 Task: Look for space in Bilicenii Vechi, Moldova from 5th June, 2023 to 16th June, 2023 for 2 adults in price range Rs.7000 to Rs.15000. Place can be entire place with 1  bedroom having 1 bed and 1 bathroom. Property type can be house, flat, guest house, hotel. Booking option can be shelf check-in. Required host language is English.
Action: Mouse moved to (414, 59)
Screenshot: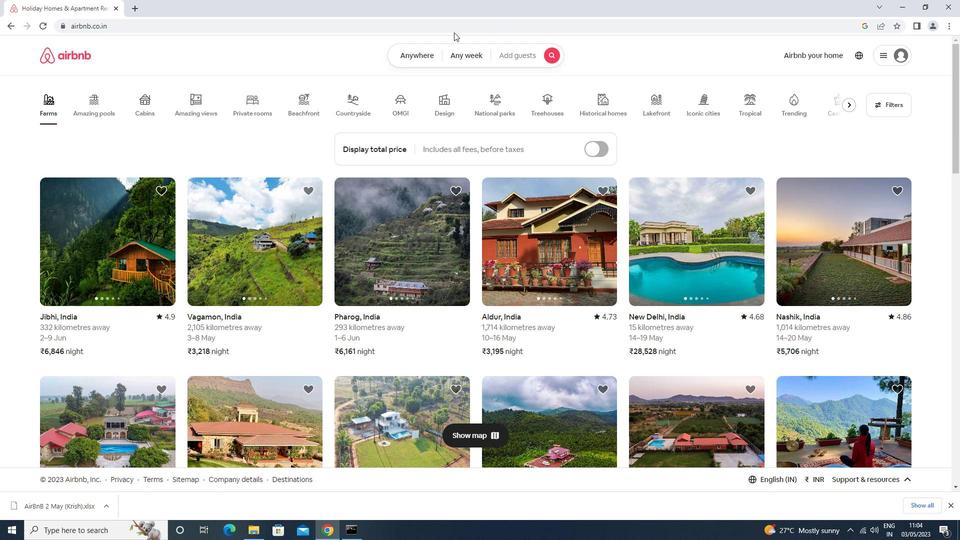 
Action: Mouse pressed left at (414, 59)
Screenshot: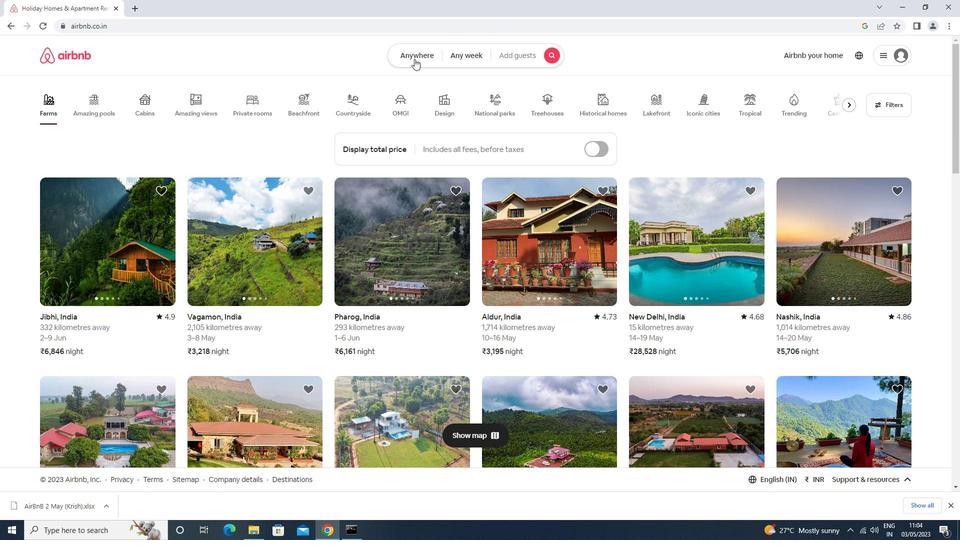 
Action: Mouse moved to (350, 101)
Screenshot: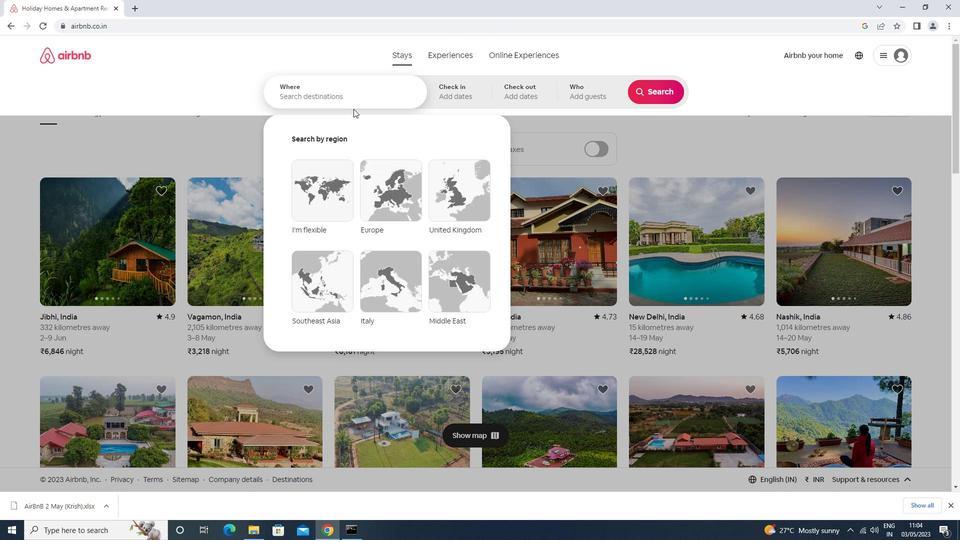 
Action: Mouse pressed left at (350, 101)
Screenshot: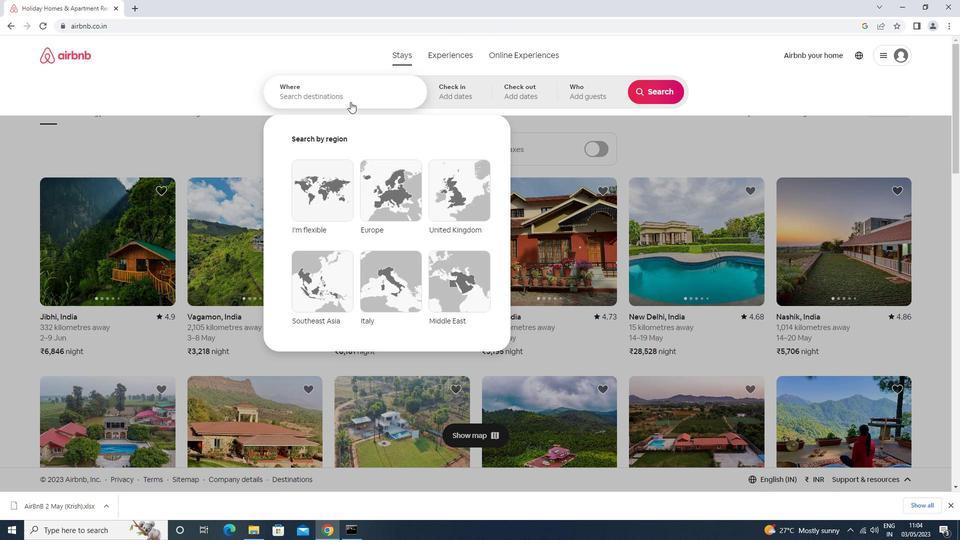 
Action: Key pressed b<Key.caps_lock>ilicenii<Key.space>vec<Key.down><Key.enter>
Screenshot: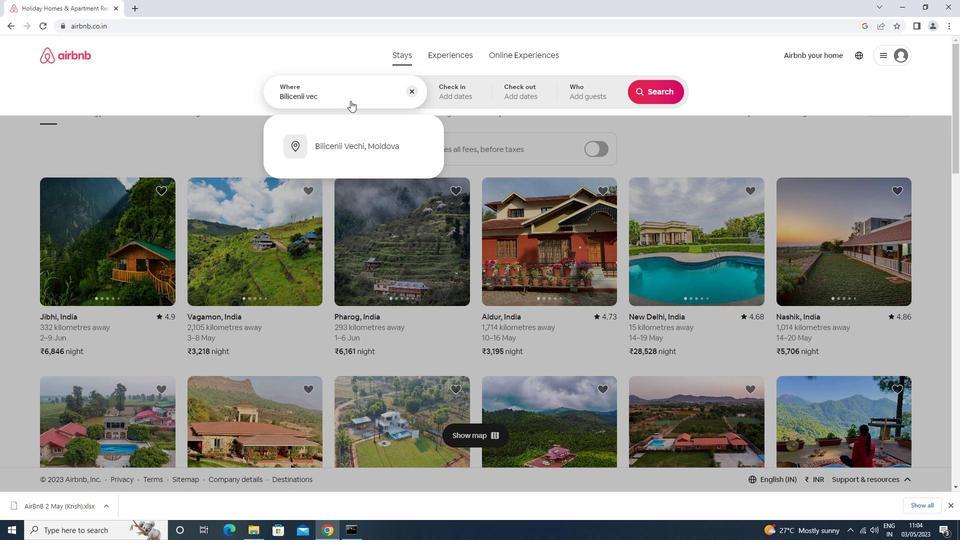 
Action: Mouse moved to (530, 235)
Screenshot: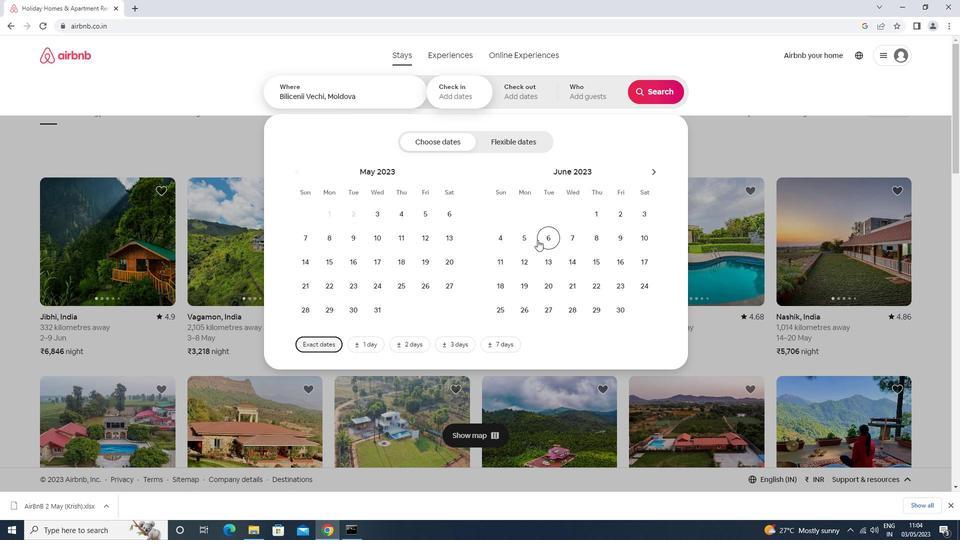 
Action: Mouse pressed left at (530, 235)
Screenshot: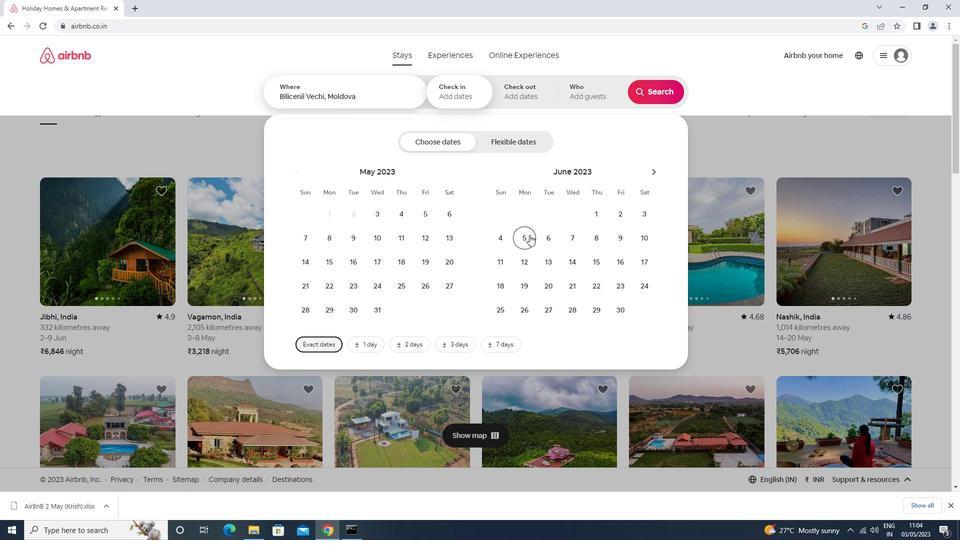 
Action: Mouse moved to (614, 261)
Screenshot: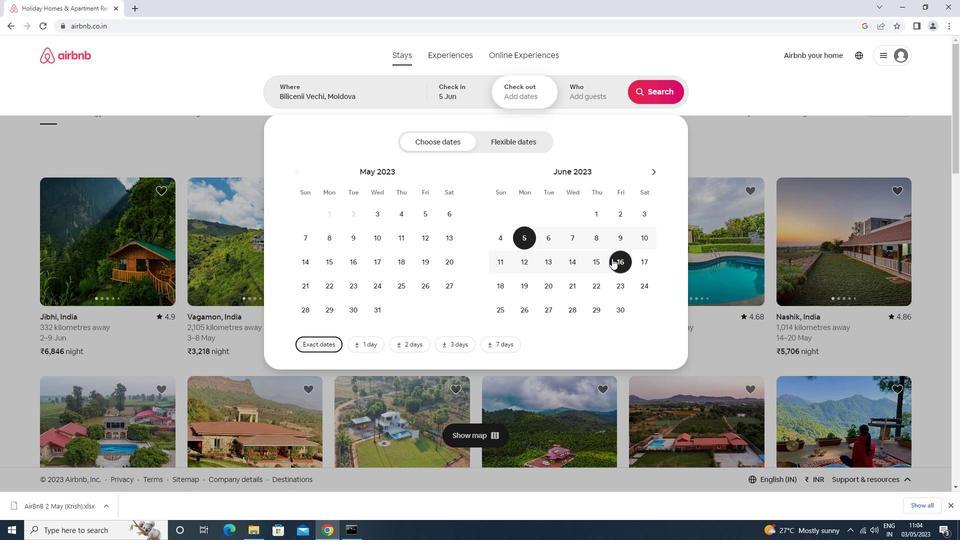 
Action: Mouse pressed left at (614, 261)
Screenshot: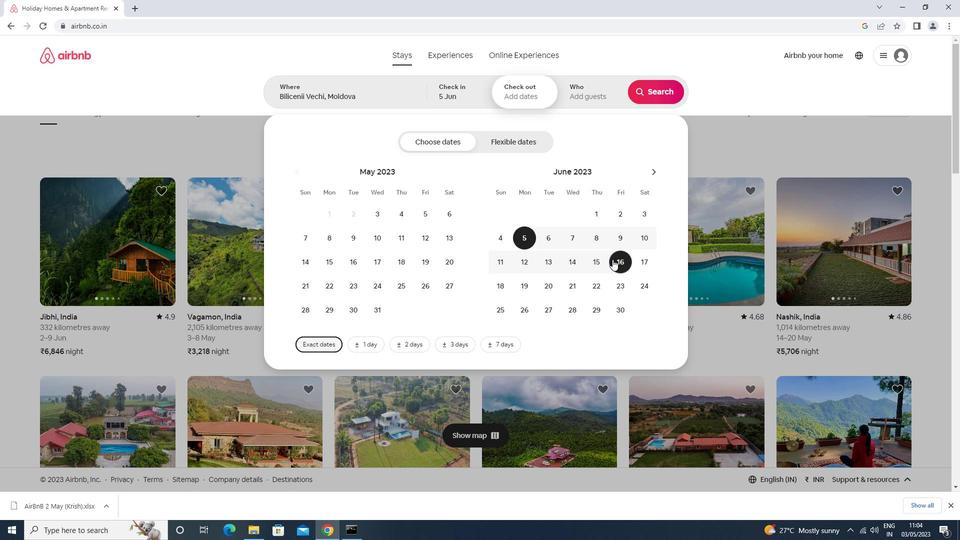 
Action: Mouse moved to (581, 100)
Screenshot: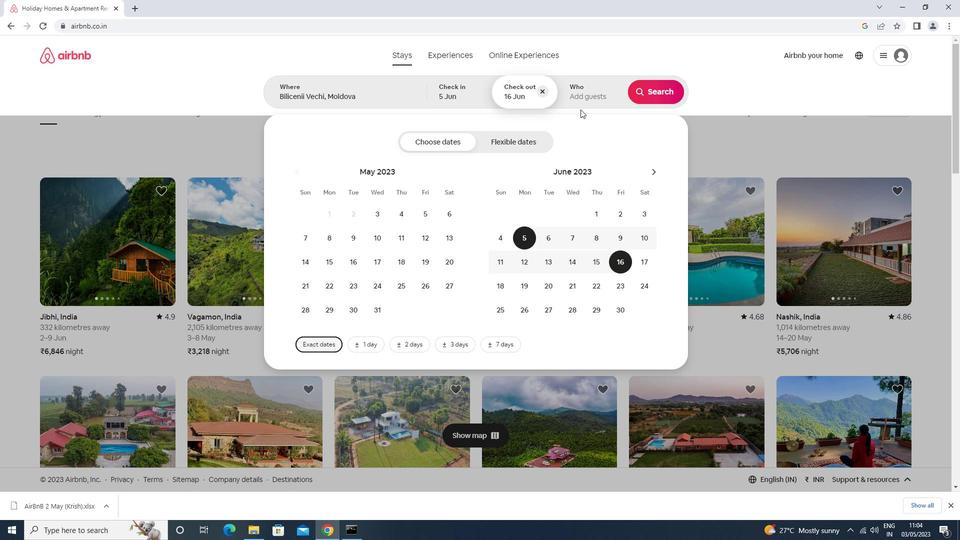 
Action: Mouse pressed left at (581, 100)
Screenshot: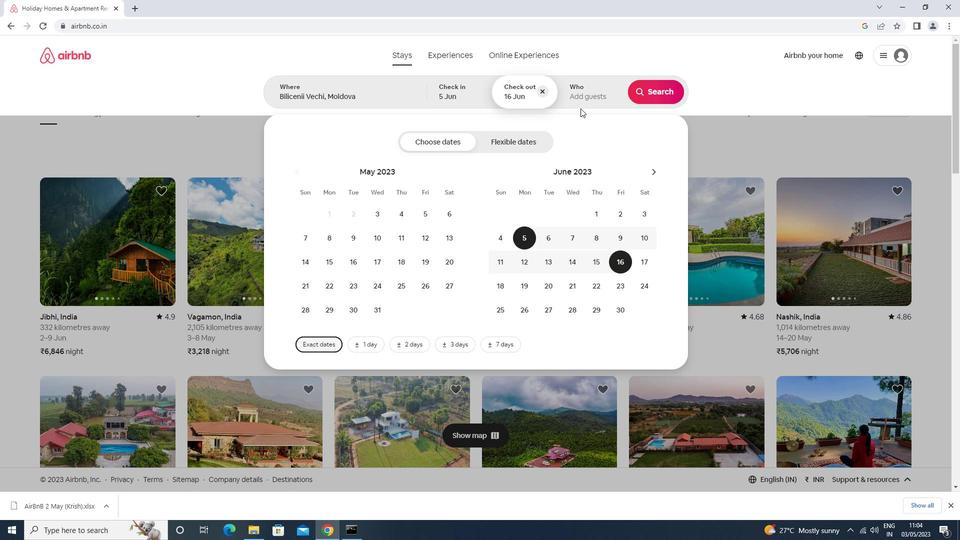 
Action: Mouse moved to (663, 148)
Screenshot: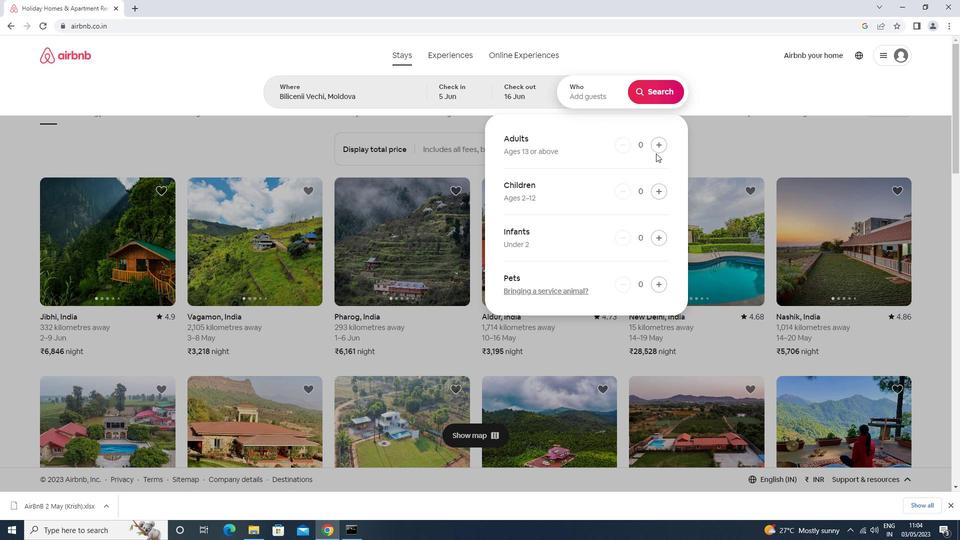 
Action: Mouse pressed left at (663, 148)
Screenshot: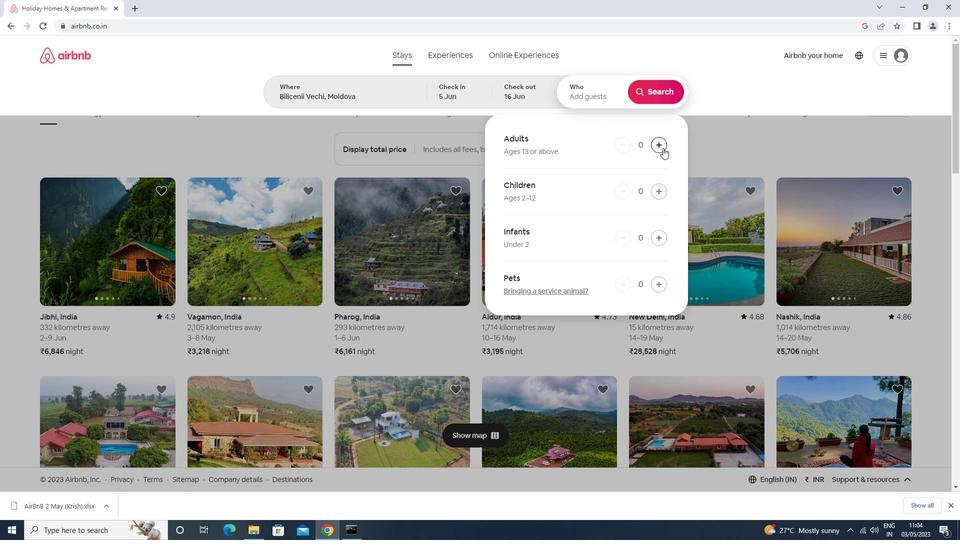 
Action: Mouse pressed left at (663, 148)
Screenshot: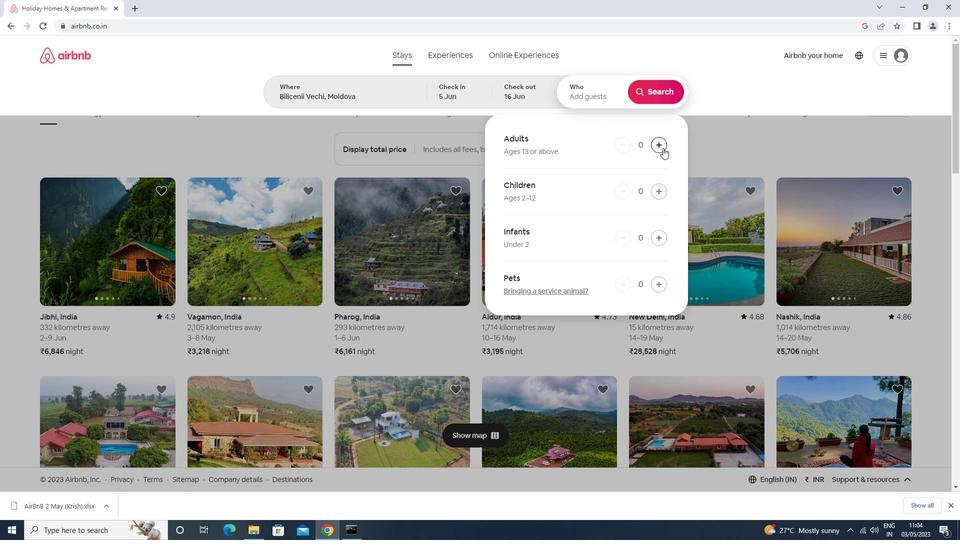 
Action: Mouse moved to (654, 93)
Screenshot: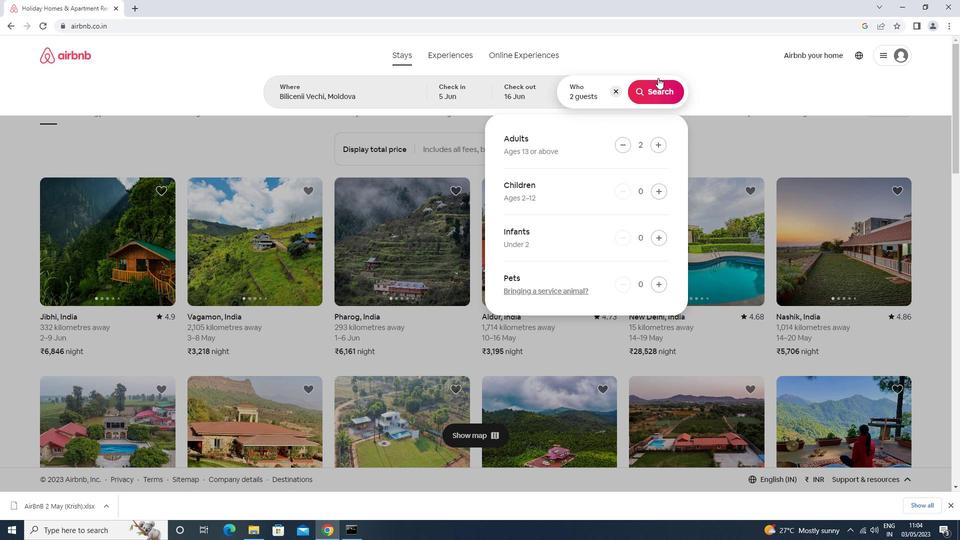 
Action: Mouse pressed left at (654, 93)
Screenshot: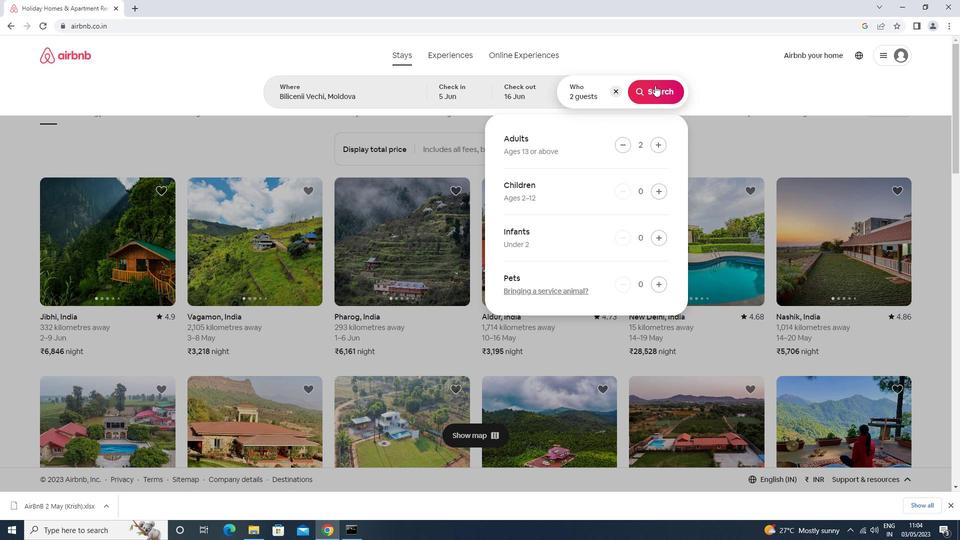 
Action: Mouse moved to (916, 96)
Screenshot: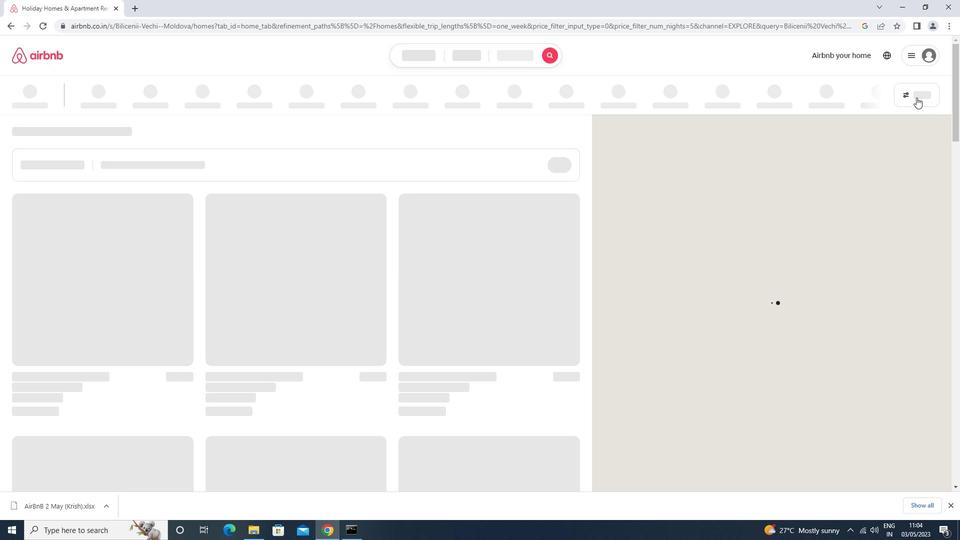 
Action: Mouse pressed left at (916, 96)
Screenshot: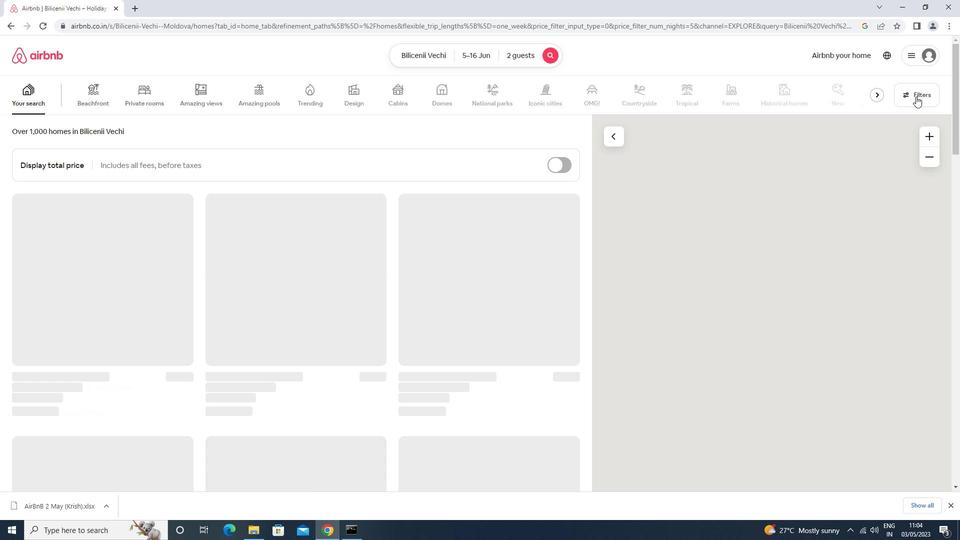 
Action: Mouse moved to (400, 221)
Screenshot: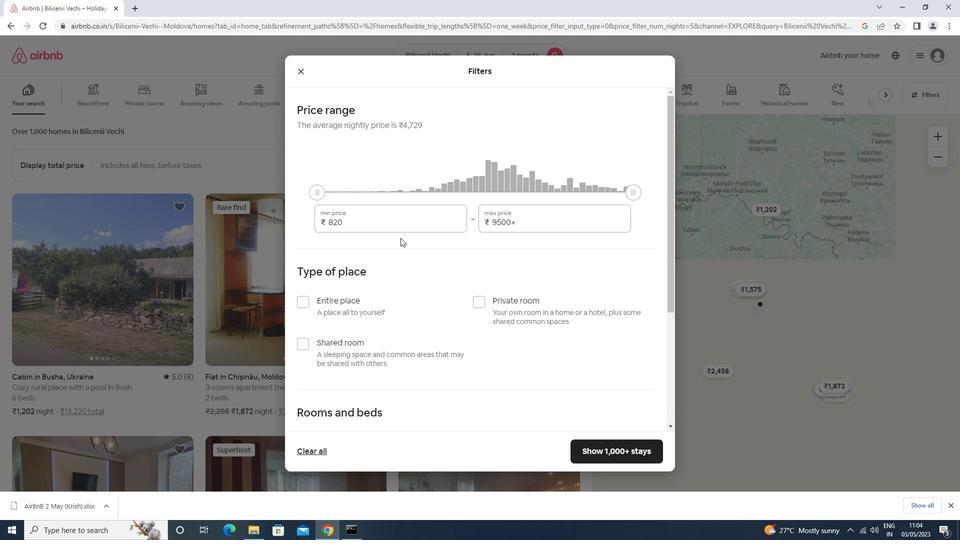 
Action: Mouse pressed left at (400, 221)
Screenshot: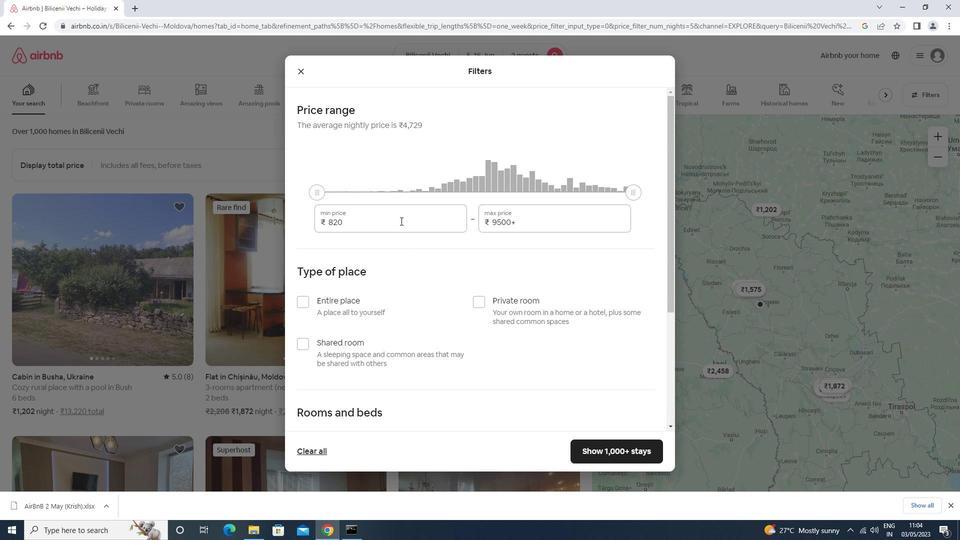 
Action: Key pressed <Key.backspace><Key.backspace><Key.backspace><Key.backspace><Key.backspace><Key.backspace><Key.backspace><Key.backspace>7000<Key.tab>15000
Screenshot: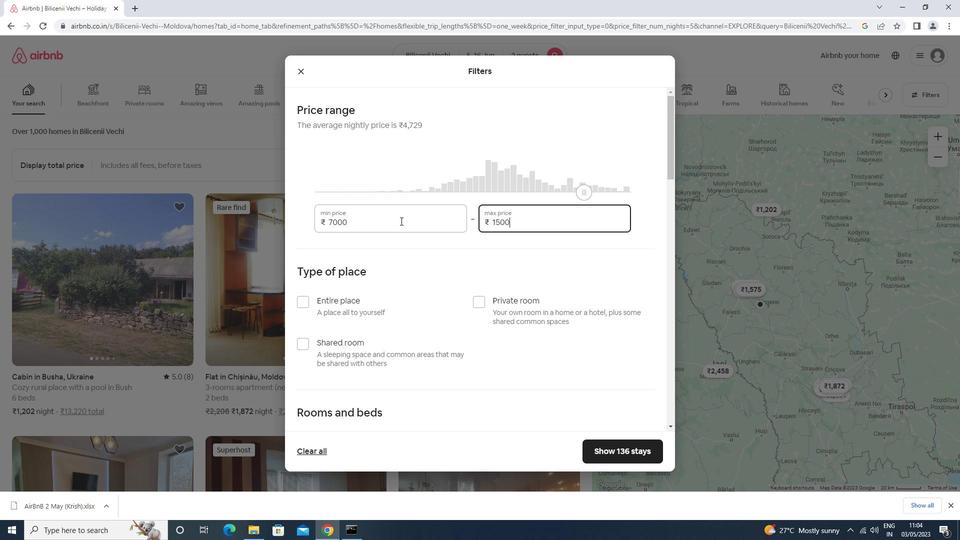 
Action: Mouse scrolled (400, 220) with delta (0, 0)
Screenshot: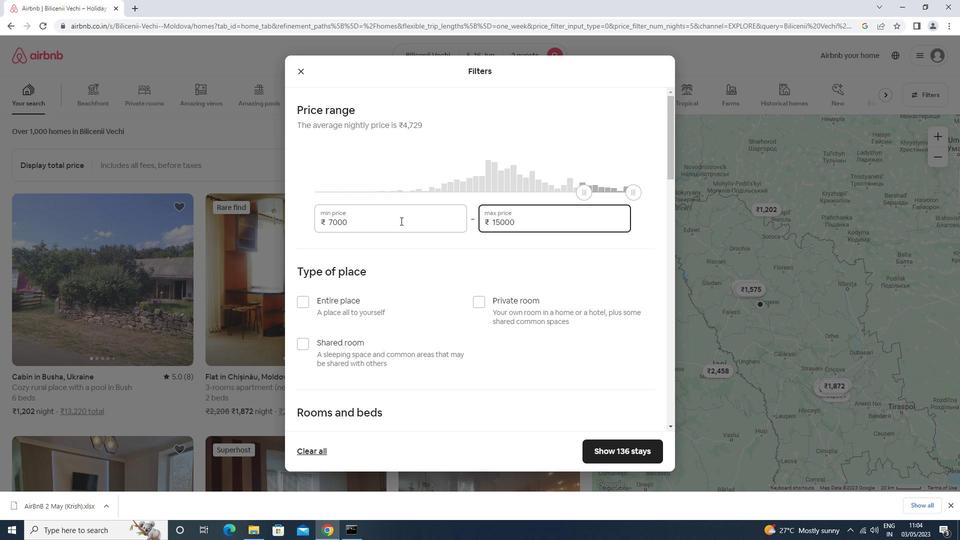 
Action: Mouse scrolled (400, 220) with delta (0, 0)
Screenshot: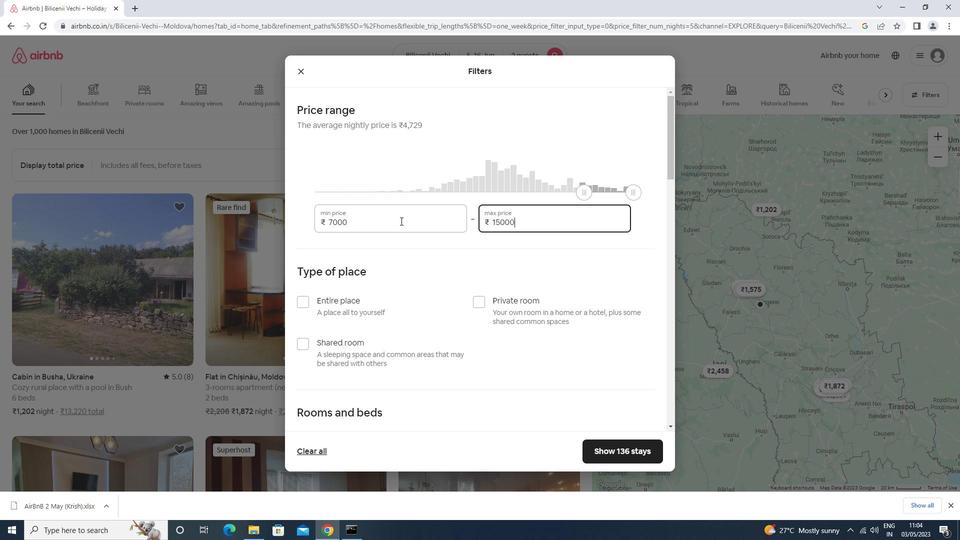 
Action: Mouse moved to (337, 195)
Screenshot: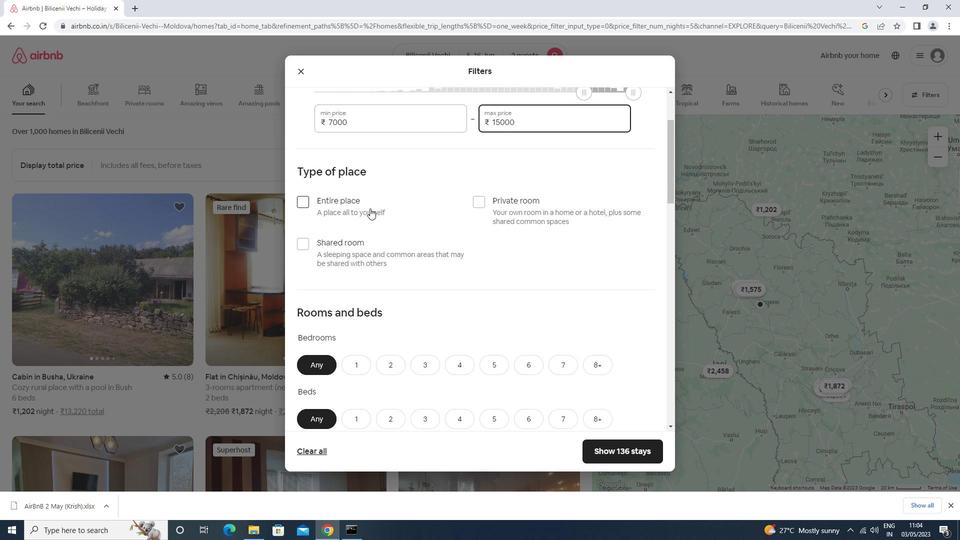 
Action: Mouse pressed left at (337, 195)
Screenshot: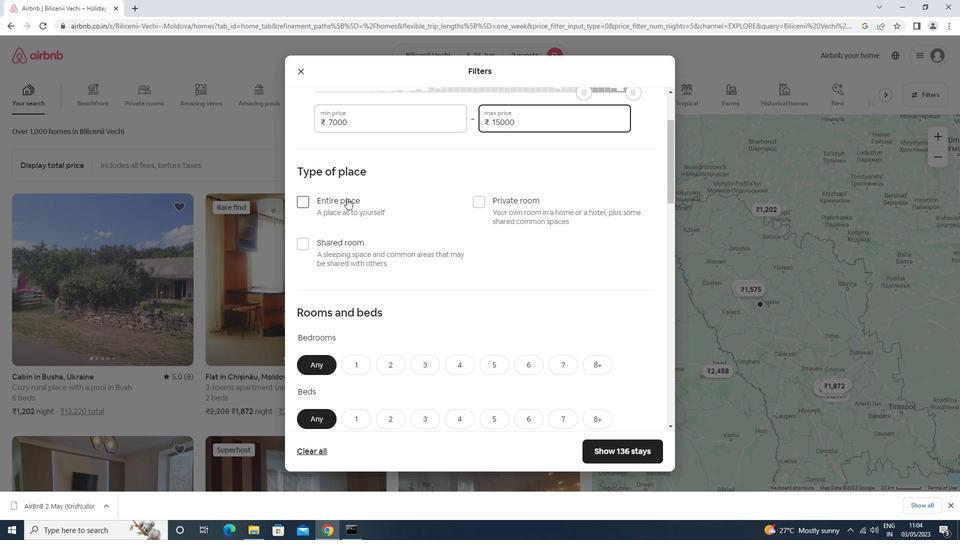 
Action: Mouse moved to (332, 204)
Screenshot: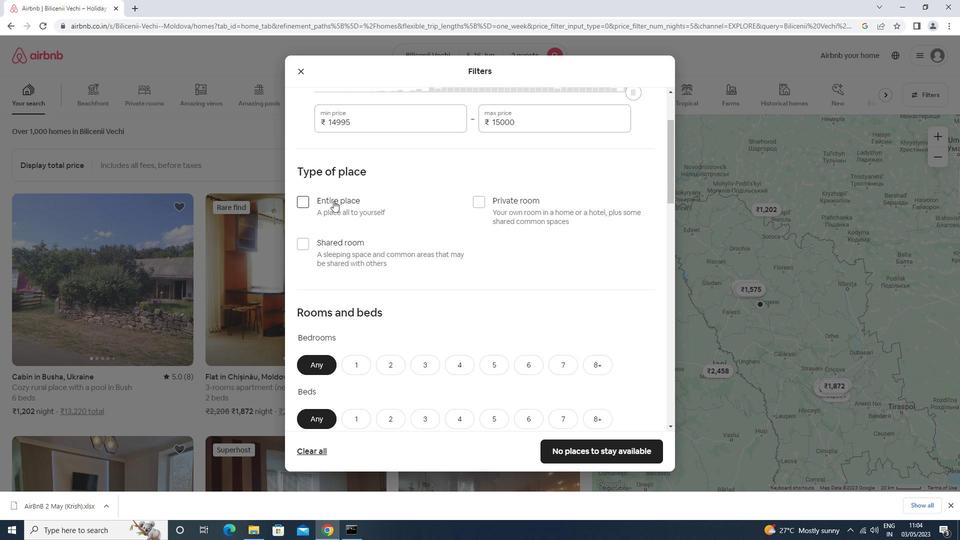 
Action: Mouse pressed left at (332, 204)
Screenshot: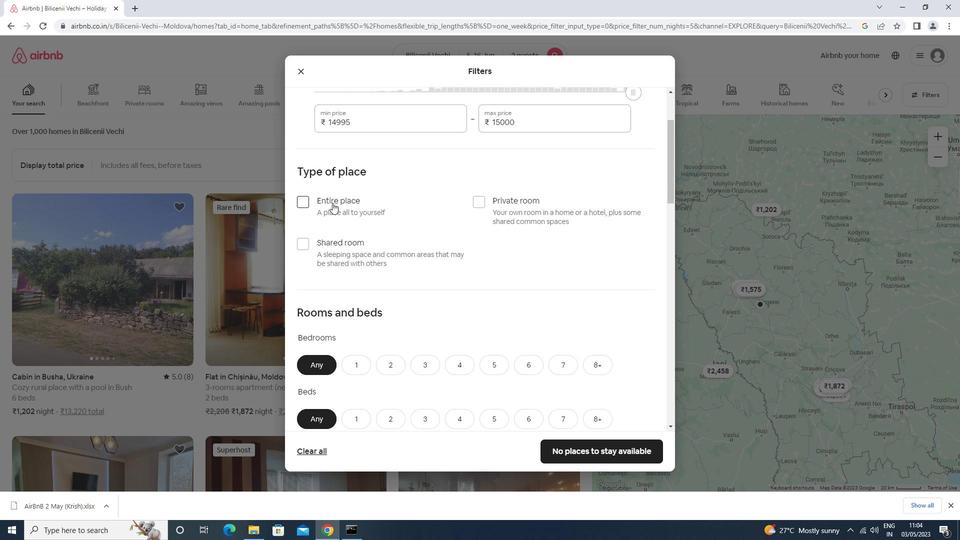 
Action: Mouse moved to (376, 198)
Screenshot: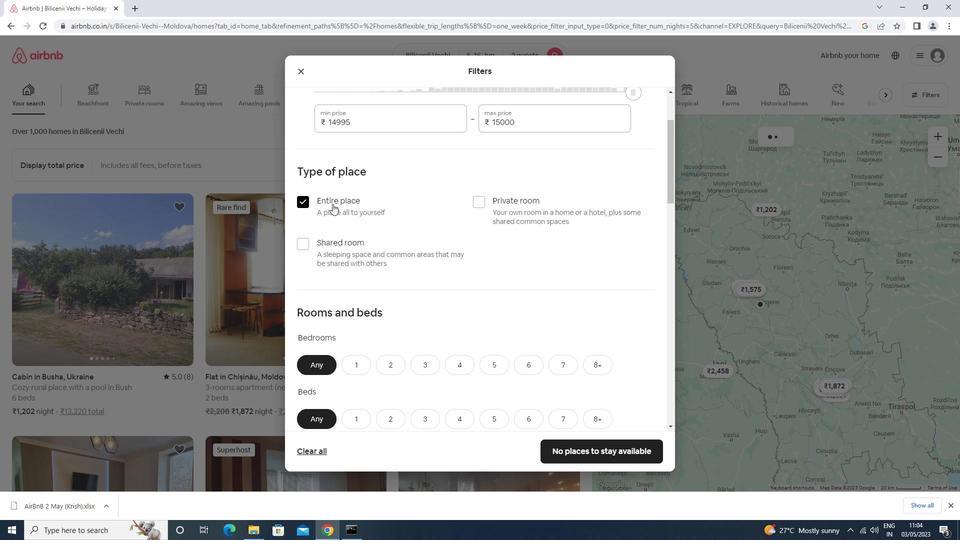
Action: Mouse scrolled (376, 198) with delta (0, 0)
Screenshot: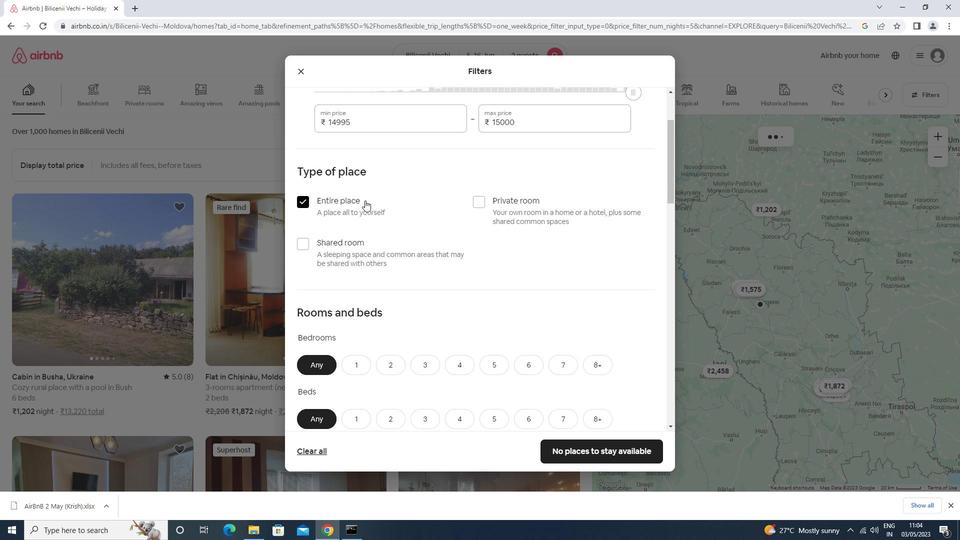 
Action: Mouse scrolled (376, 198) with delta (0, 0)
Screenshot: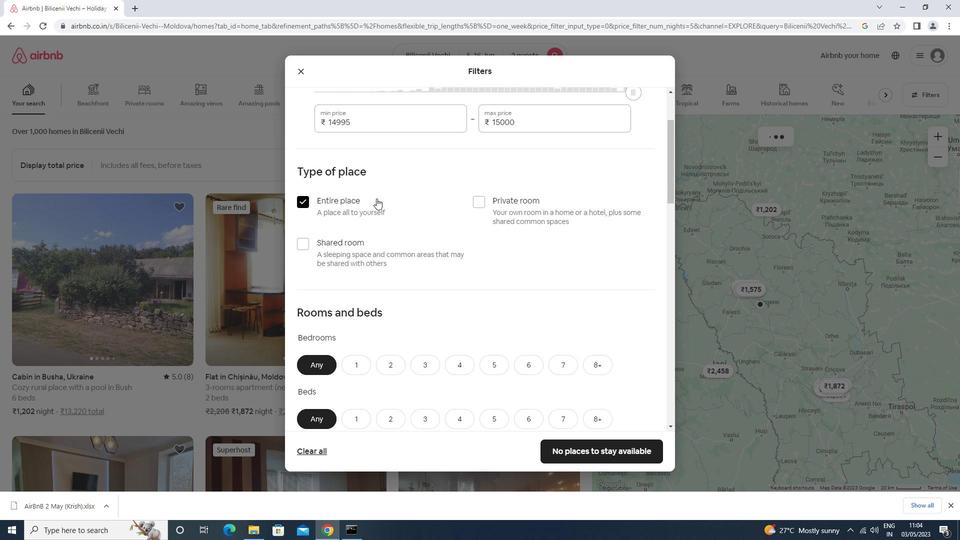 
Action: Mouse scrolled (376, 198) with delta (0, 0)
Screenshot: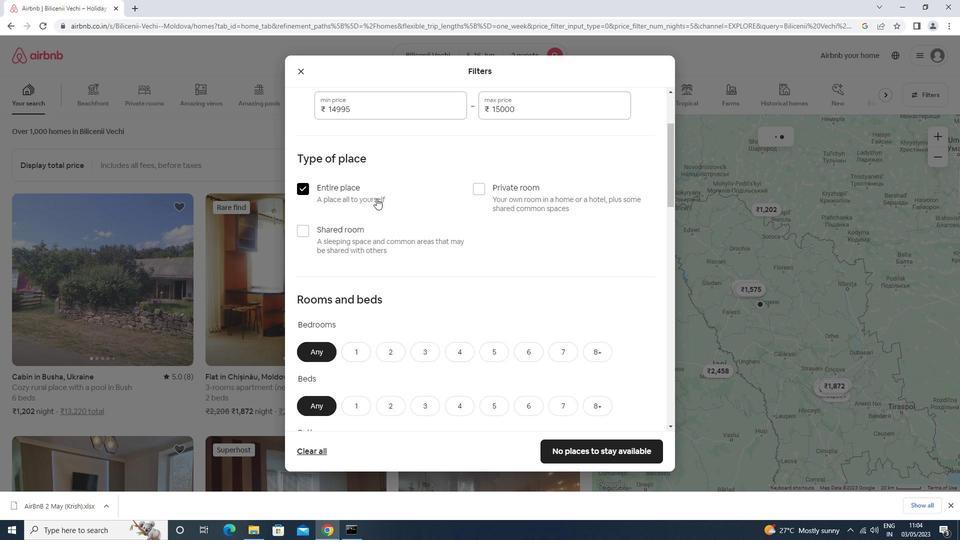 
Action: Mouse scrolled (376, 198) with delta (0, 0)
Screenshot: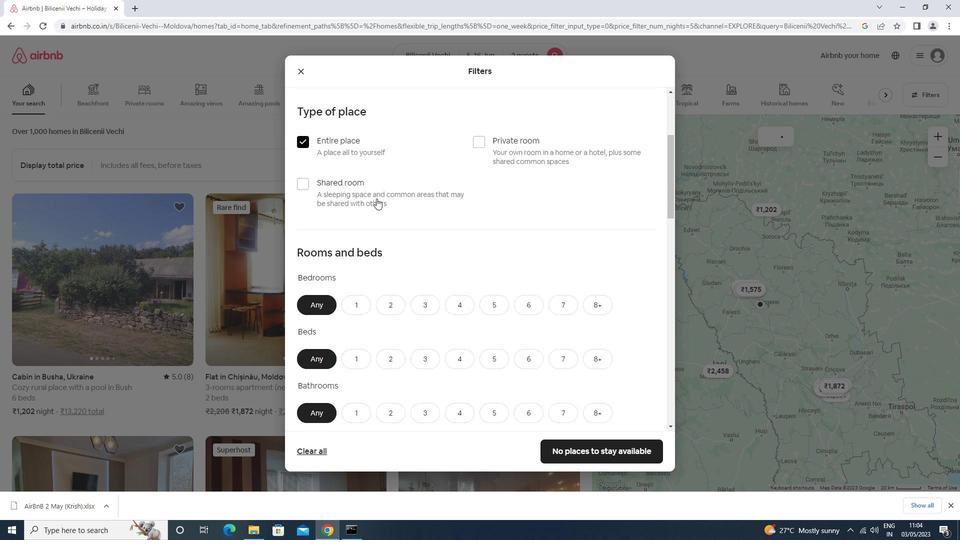 
Action: Mouse moved to (360, 170)
Screenshot: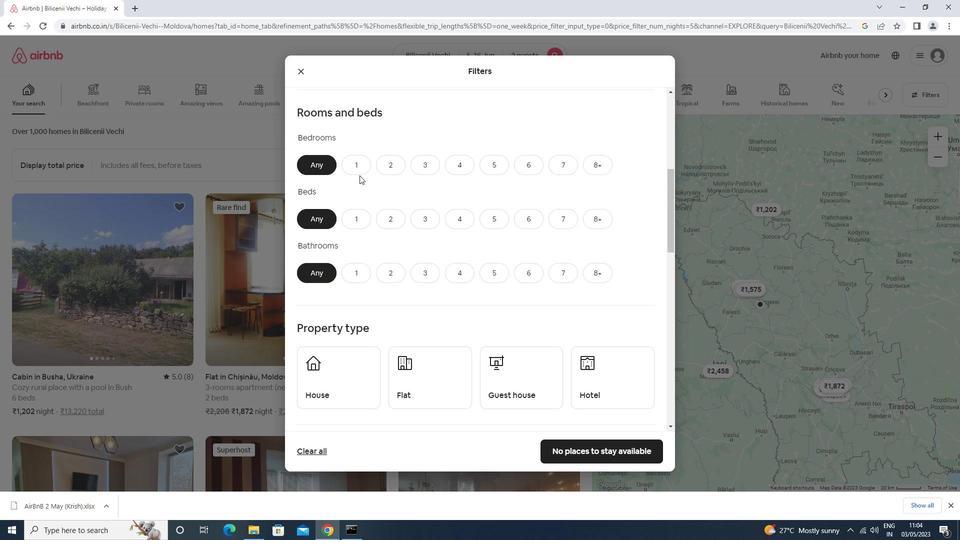 
Action: Mouse pressed left at (360, 170)
Screenshot: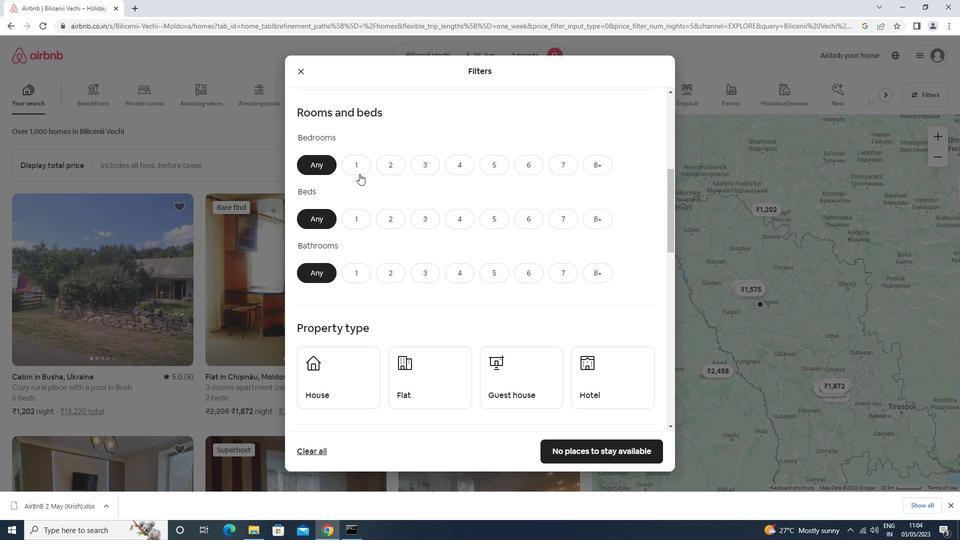 
Action: Mouse moved to (358, 215)
Screenshot: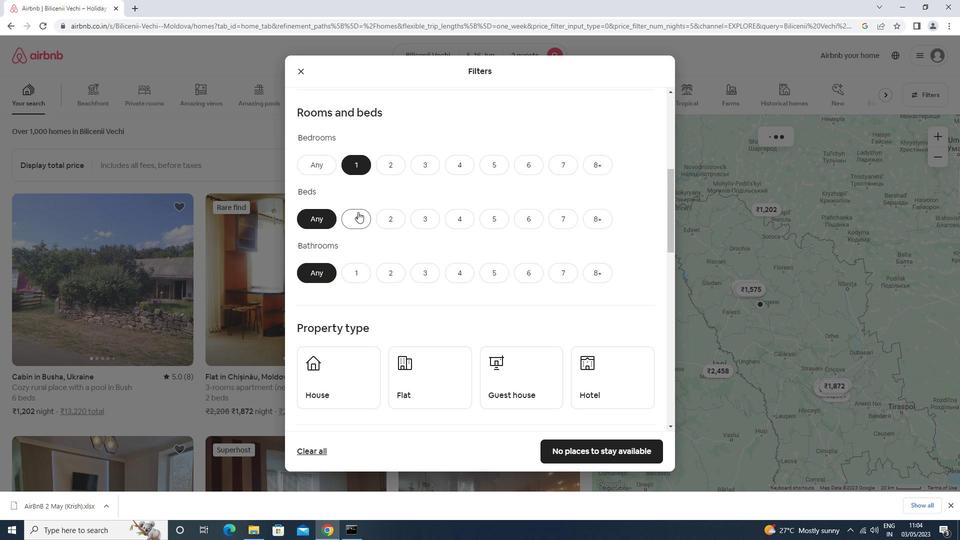 
Action: Mouse pressed left at (358, 214)
Screenshot: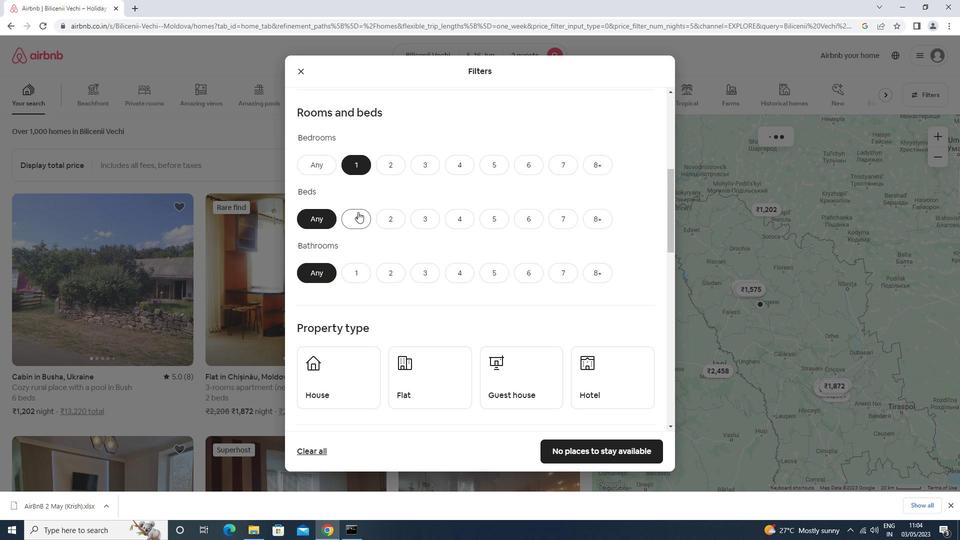
Action: Mouse moved to (359, 267)
Screenshot: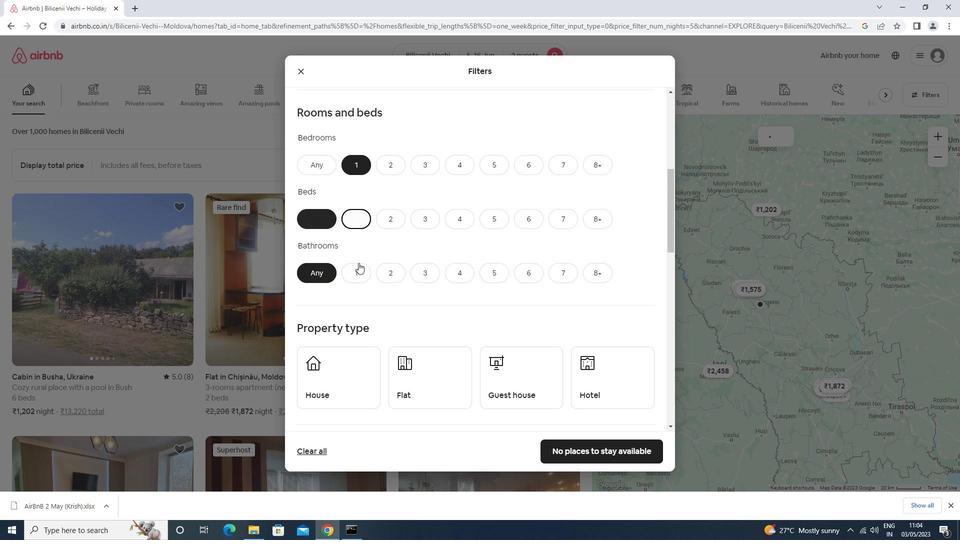 
Action: Mouse pressed left at (359, 267)
Screenshot: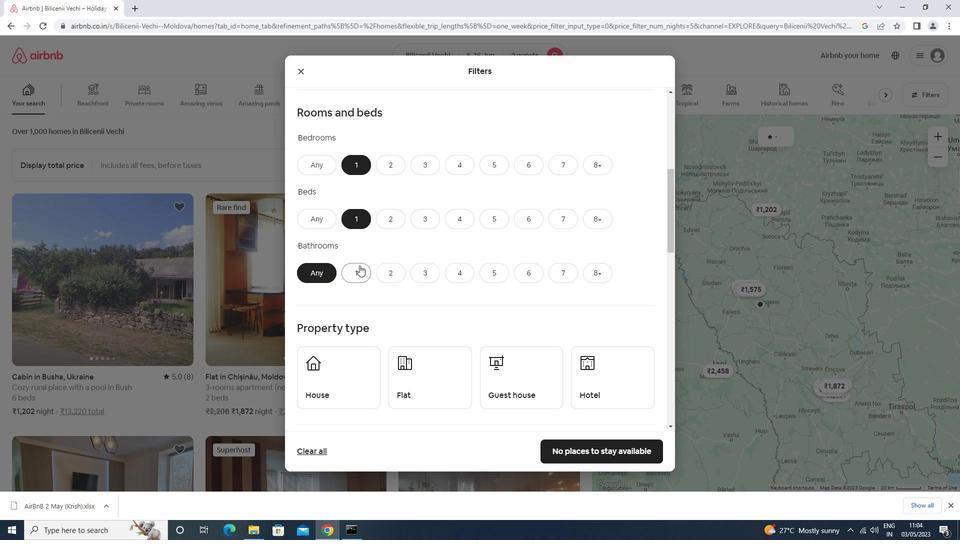 
Action: Mouse moved to (359, 266)
Screenshot: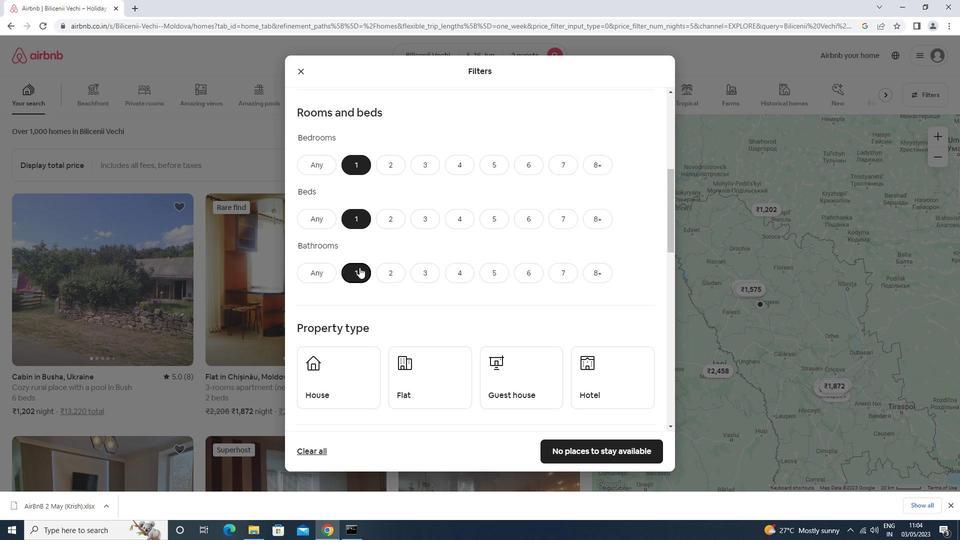 
Action: Mouse scrolled (359, 265) with delta (0, 0)
Screenshot: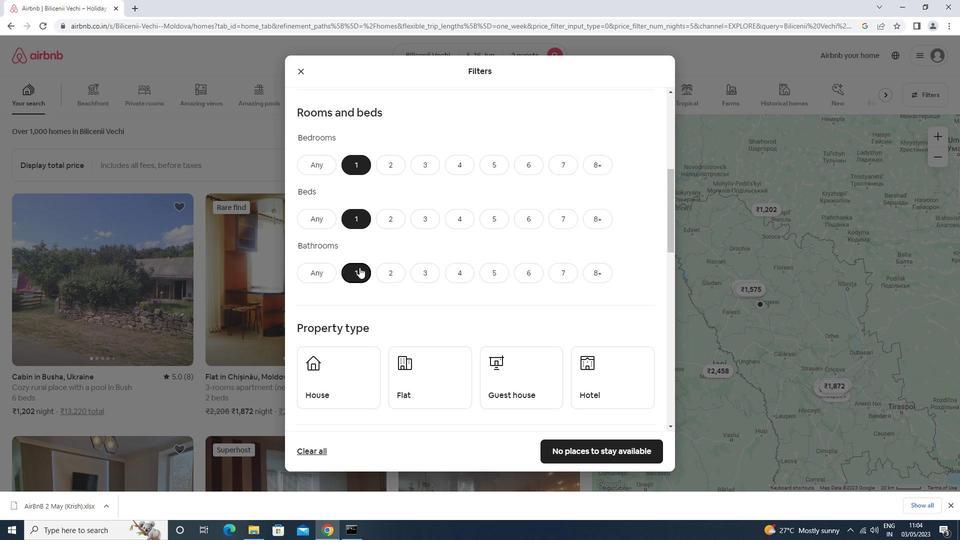 
Action: Mouse scrolled (359, 265) with delta (0, 0)
Screenshot: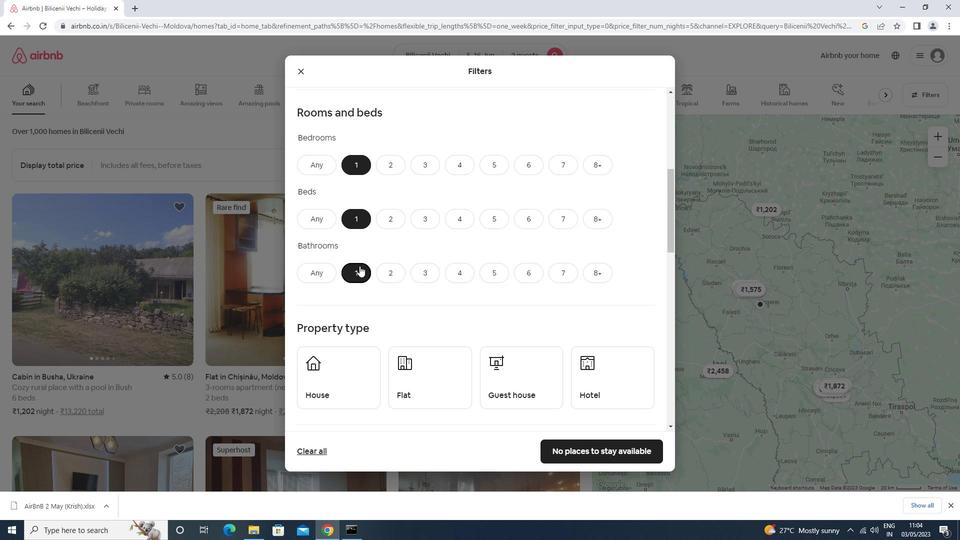 
Action: Mouse moved to (335, 265)
Screenshot: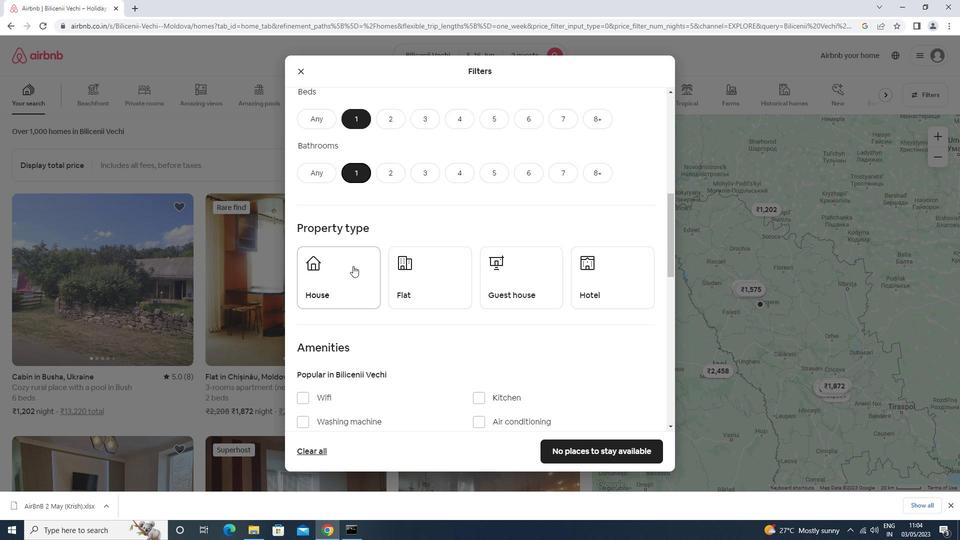 
Action: Mouse pressed left at (335, 265)
Screenshot: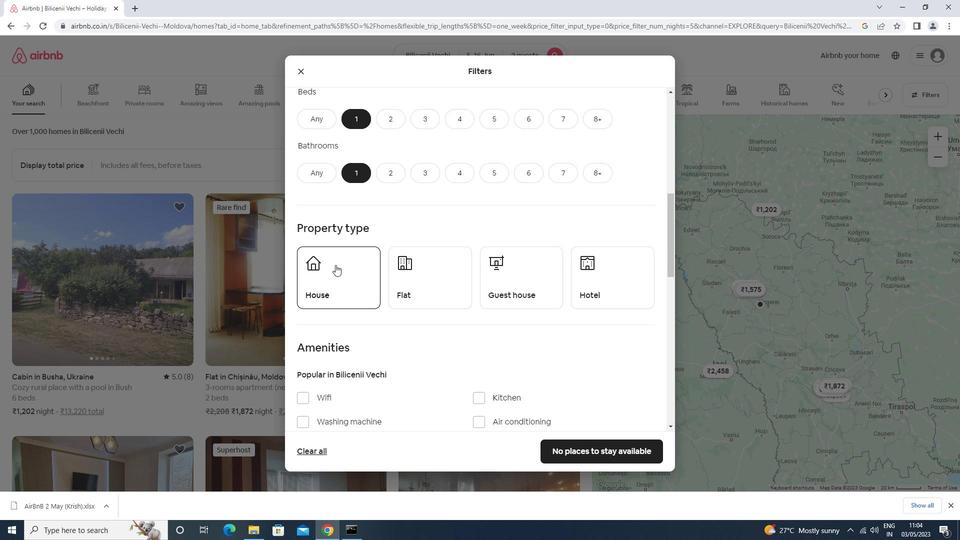 
Action: Mouse moved to (412, 281)
Screenshot: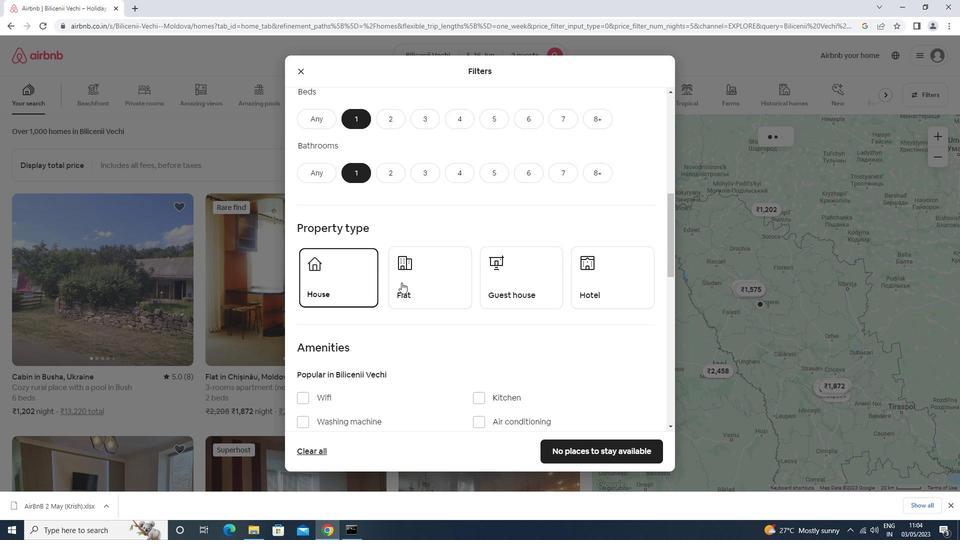 
Action: Mouse pressed left at (412, 281)
Screenshot: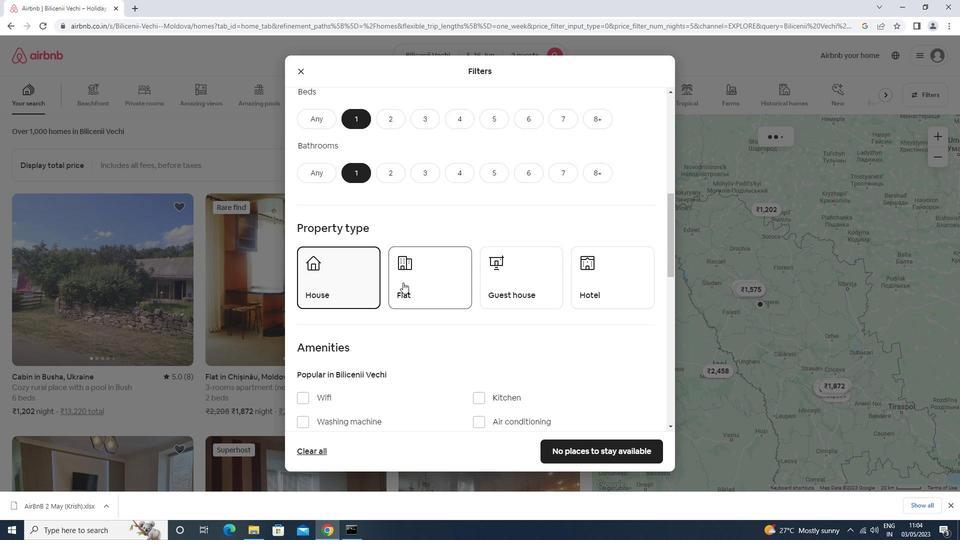 
Action: Mouse moved to (502, 299)
Screenshot: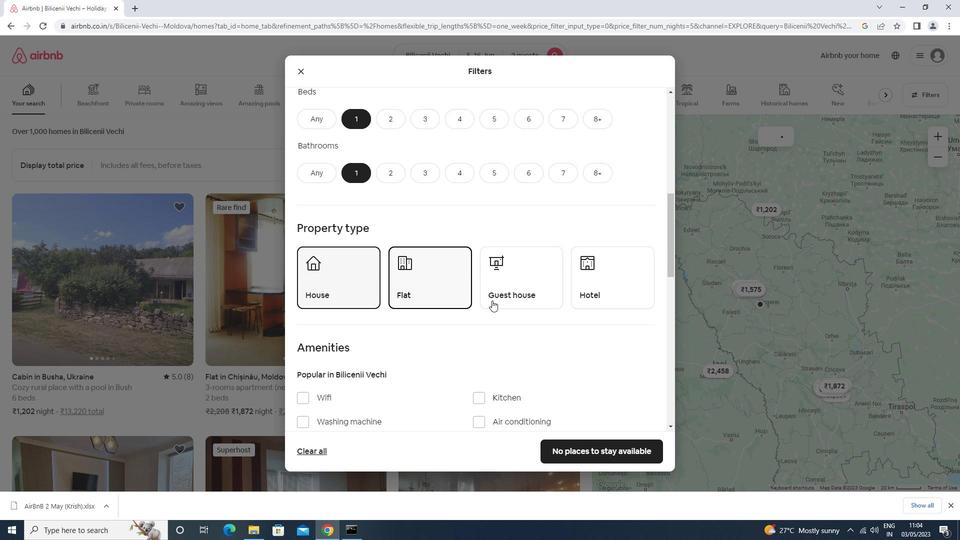 
Action: Mouse pressed left at (502, 299)
Screenshot: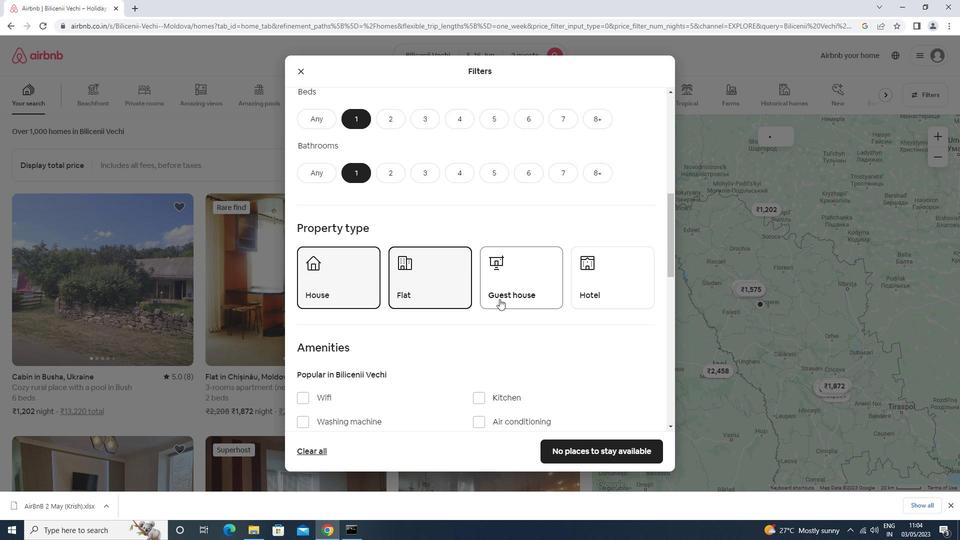 
Action: Mouse moved to (607, 285)
Screenshot: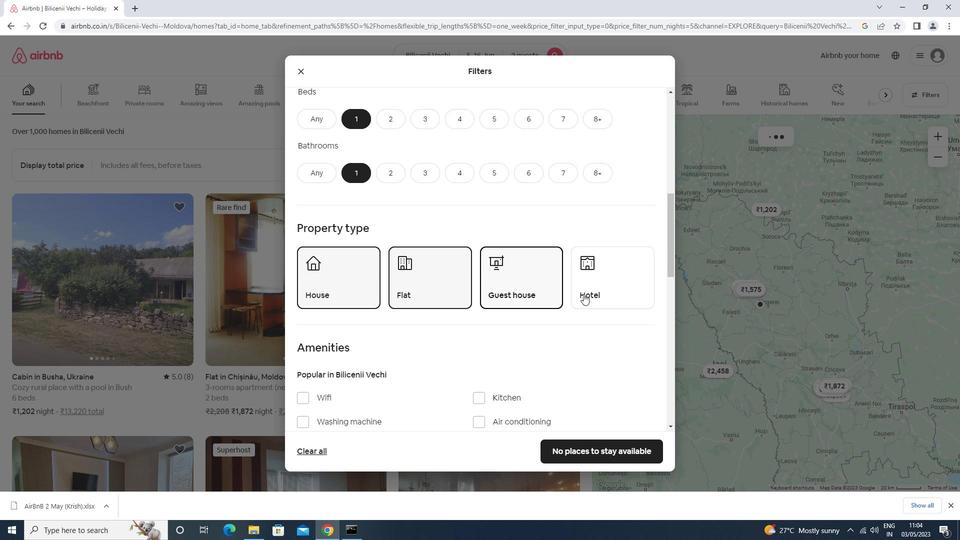 
Action: Mouse pressed left at (607, 285)
Screenshot: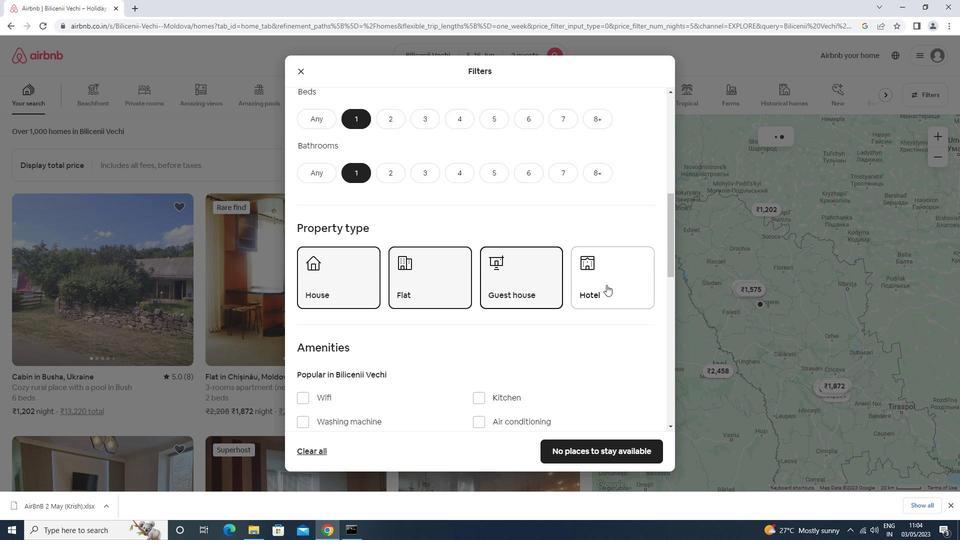 
Action: Mouse moved to (602, 282)
Screenshot: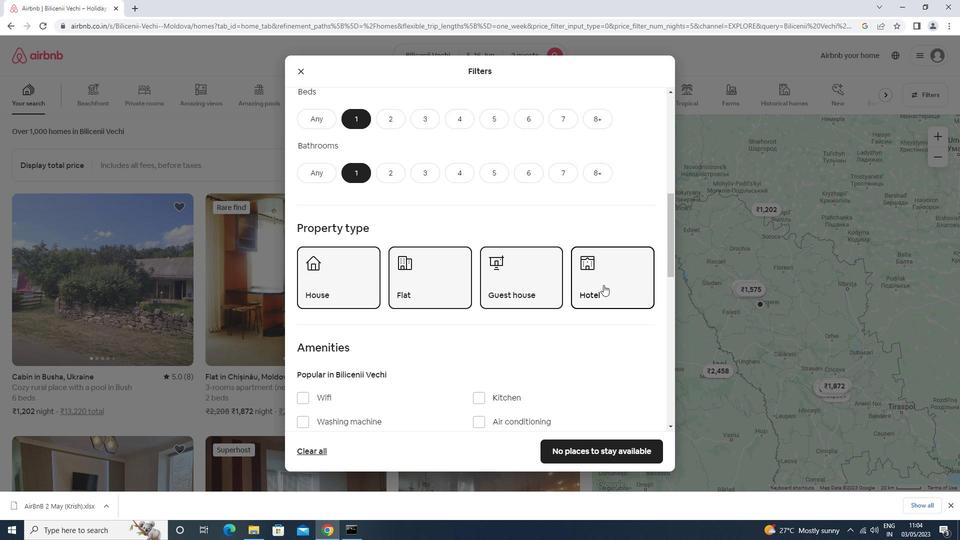 
Action: Mouse scrolled (602, 282) with delta (0, 0)
Screenshot: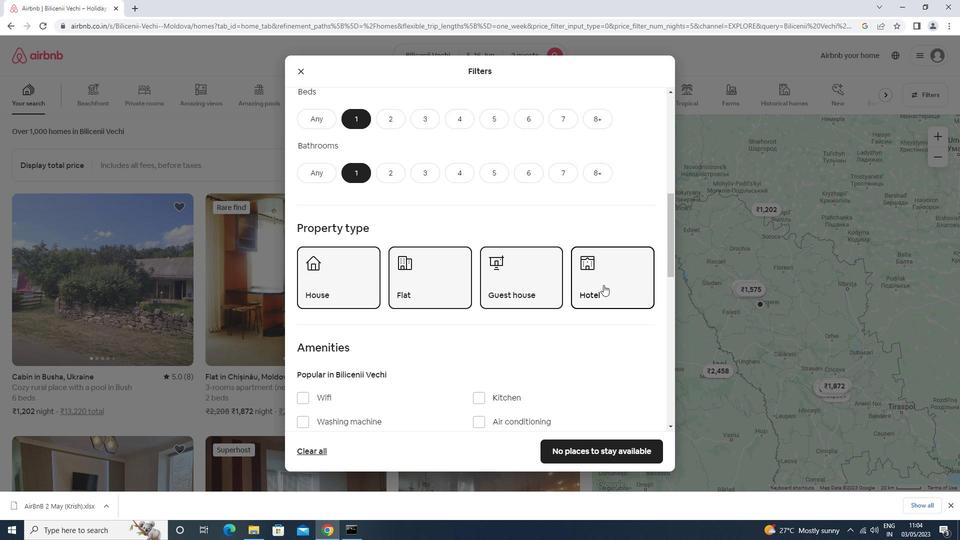 
Action: Mouse scrolled (602, 282) with delta (0, 0)
Screenshot: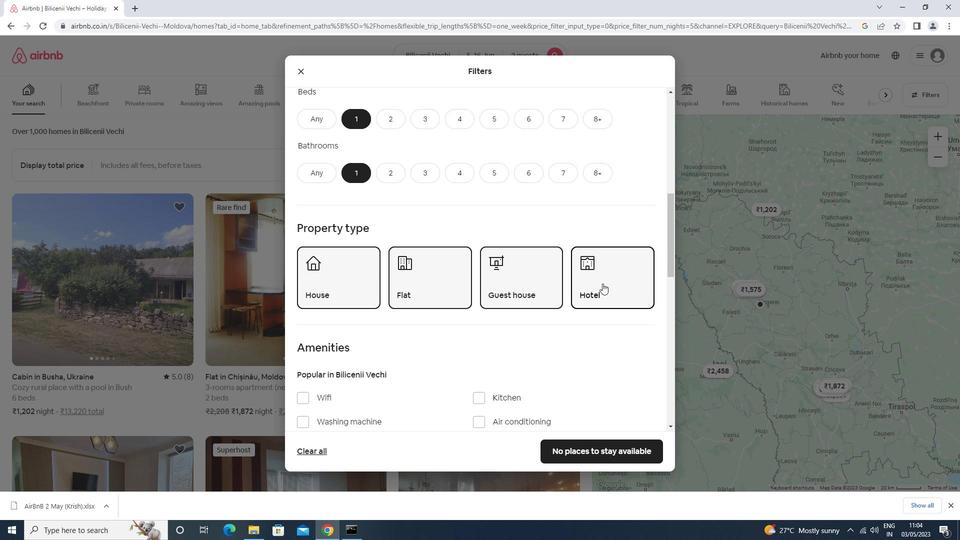 
Action: Mouse moved to (601, 282)
Screenshot: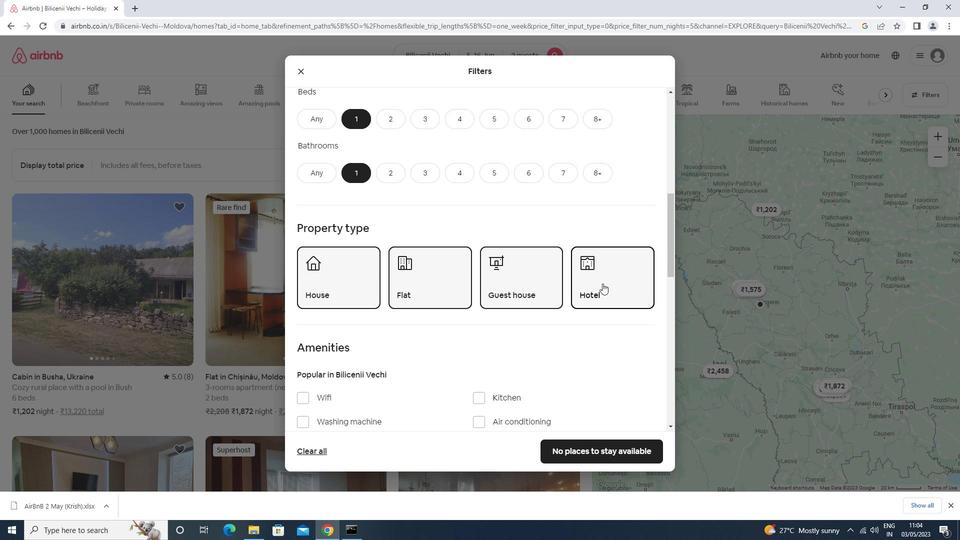
Action: Mouse scrolled (601, 282) with delta (0, 0)
Screenshot: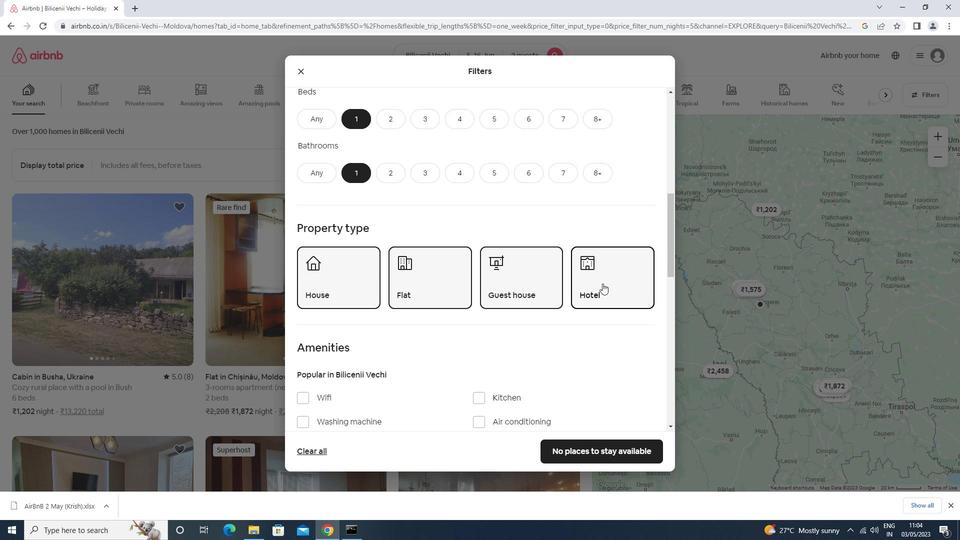 
Action: Mouse scrolled (601, 282) with delta (0, 0)
Screenshot: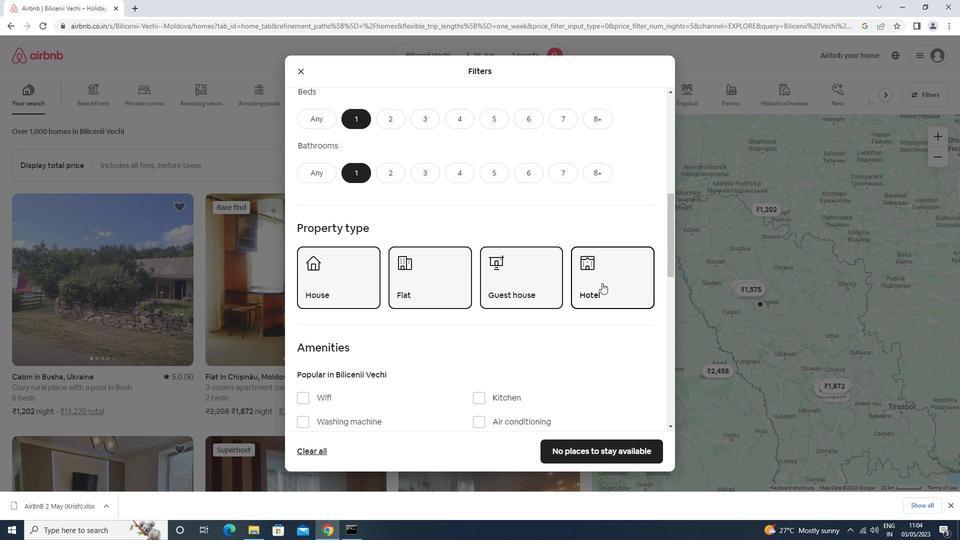 
Action: Mouse moved to (600, 285)
Screenshot: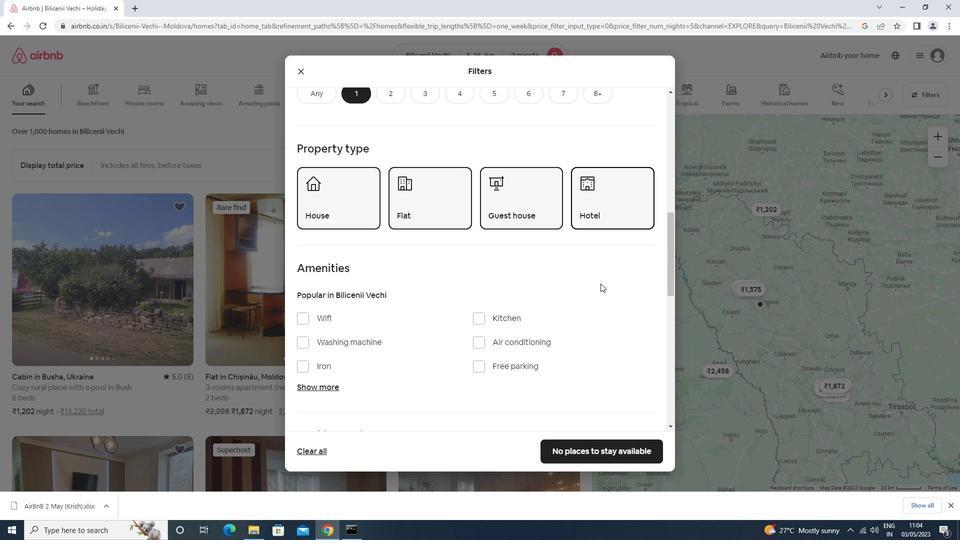 
Action: Mouse scrolled (600, 285) with delta (0, 0)
Screenshot: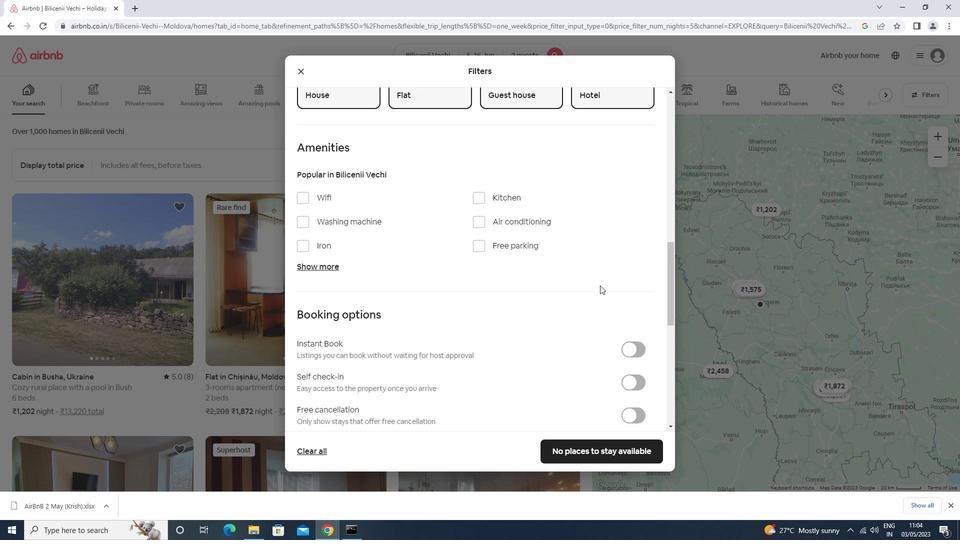 
Action: Mouse moved to (599, 286)
Screenshot: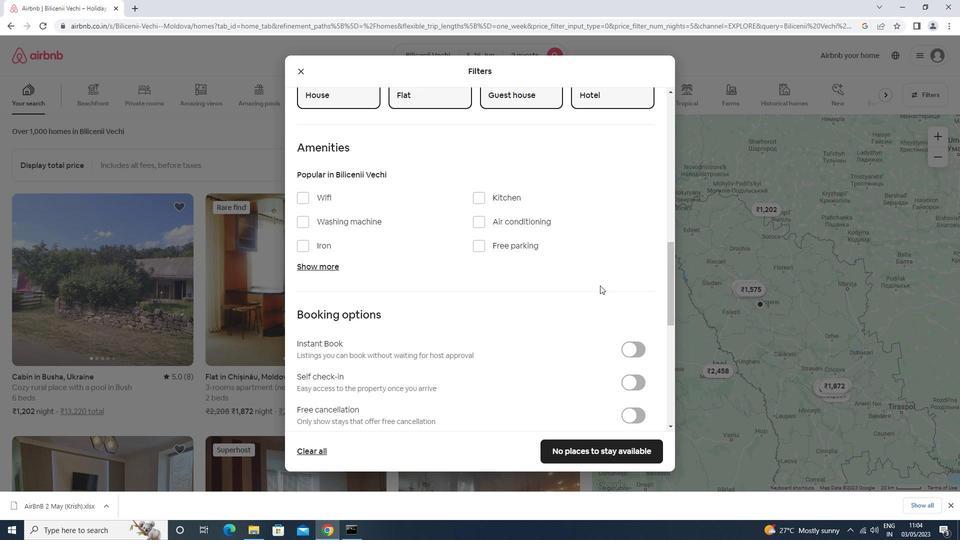
Action: Mouse scrolled (599, 285) with delta (0, 0)
Screenshot: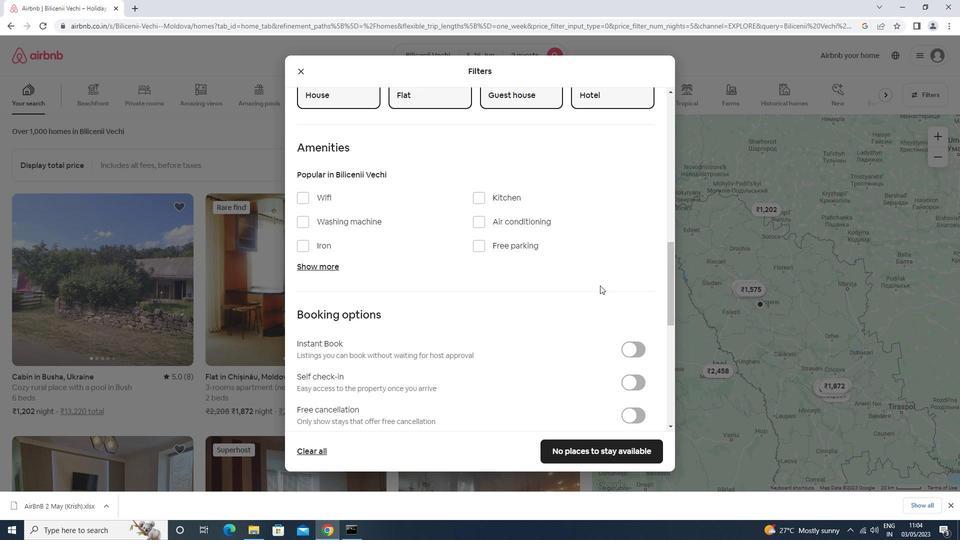 
Action: Mouse moved to (599, 286)
Screenshot: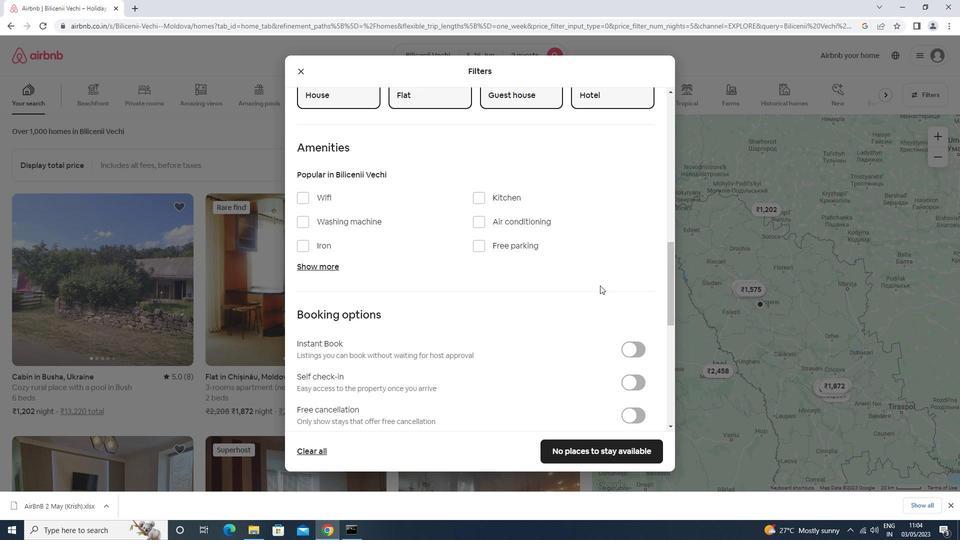 
Action: Mouse scrolled (599, 286) with delta (0, 0)
Screenshot: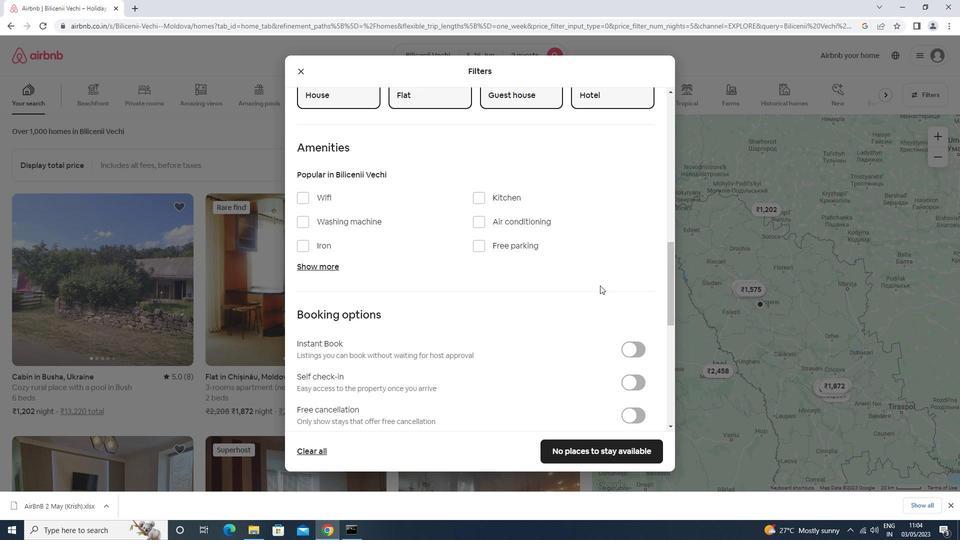 
Action: Mouse moved to (599, 287)
Screenshot: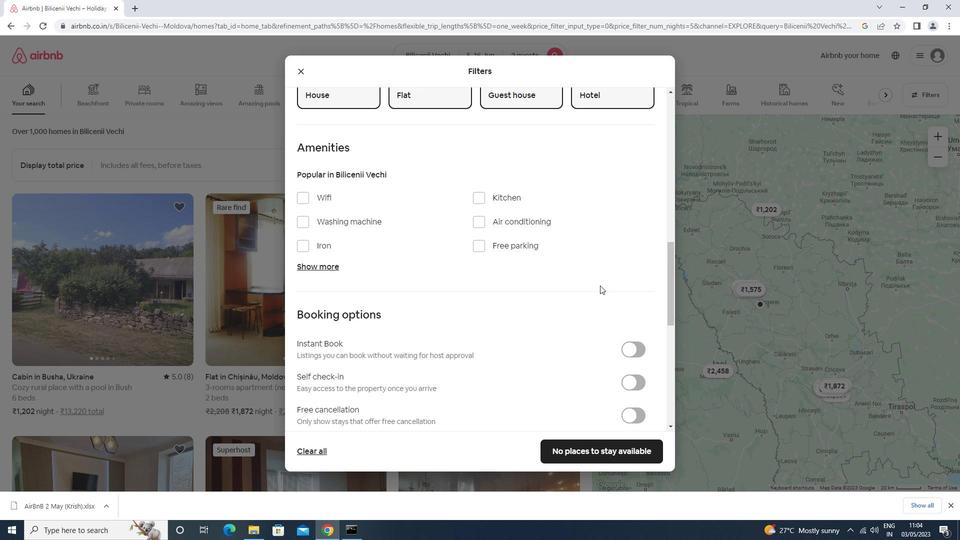 
Action: Mouse scrolled (599, 286) with delta (0, 0)
Screenshot: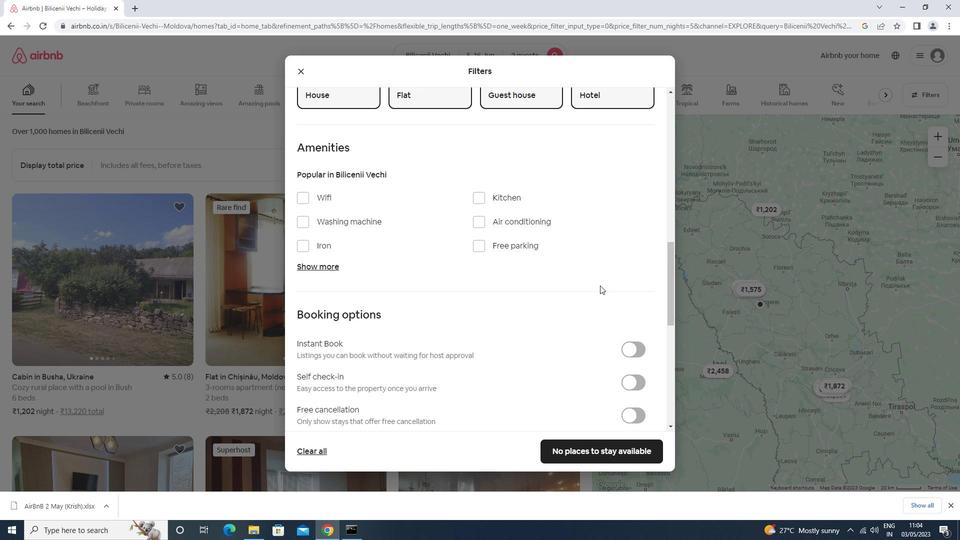 
Action: Mouse moved to (628, 186)
Screenshot: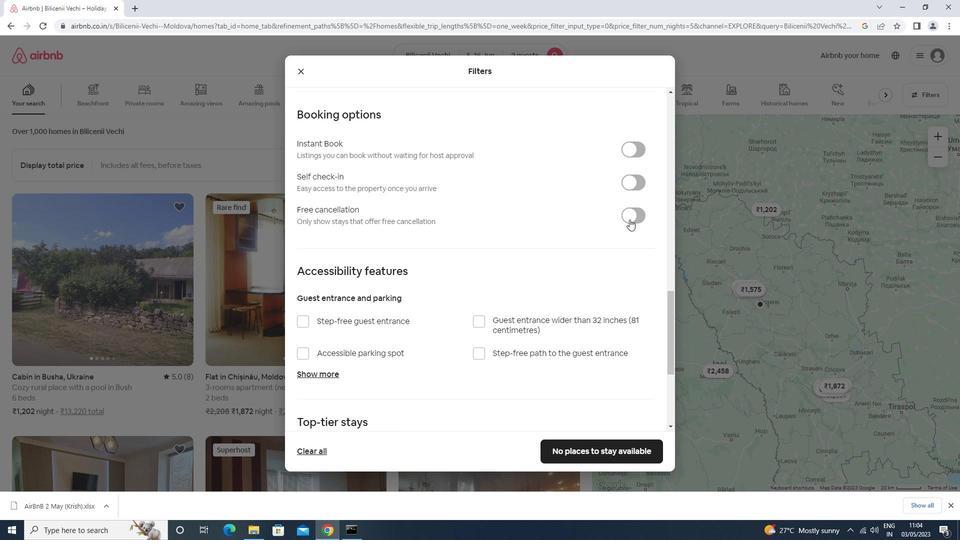 
Action: Mouse pressed left at (628, 186)
Screenshot: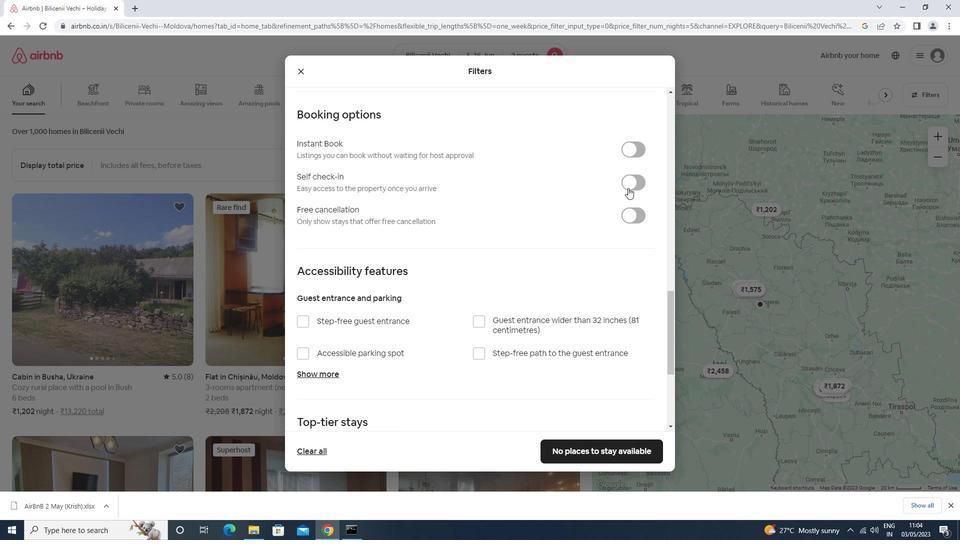 
Action: Mouse moved to (597, 206)
Screenshot: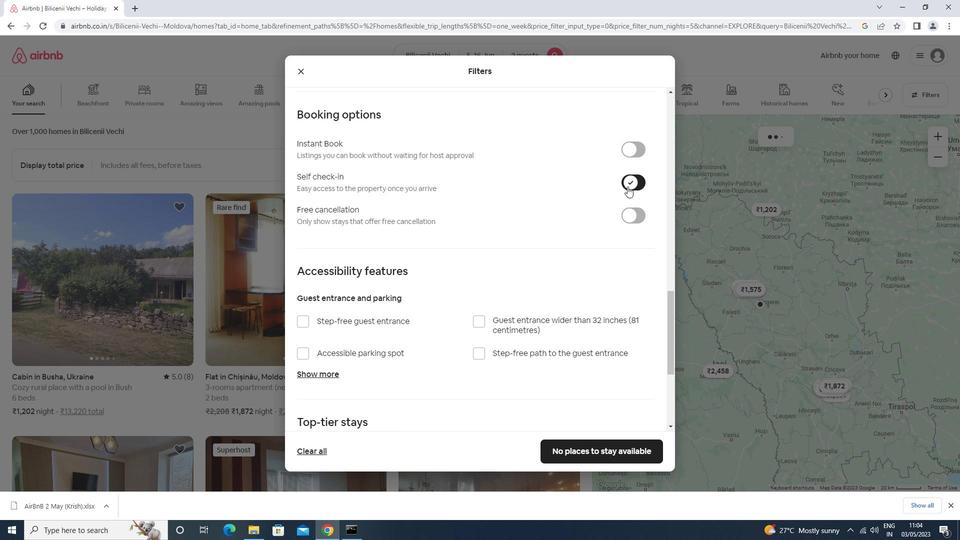 
Action: Mouse scrolled (597, 205) with delta (0, 0)
Screenshot: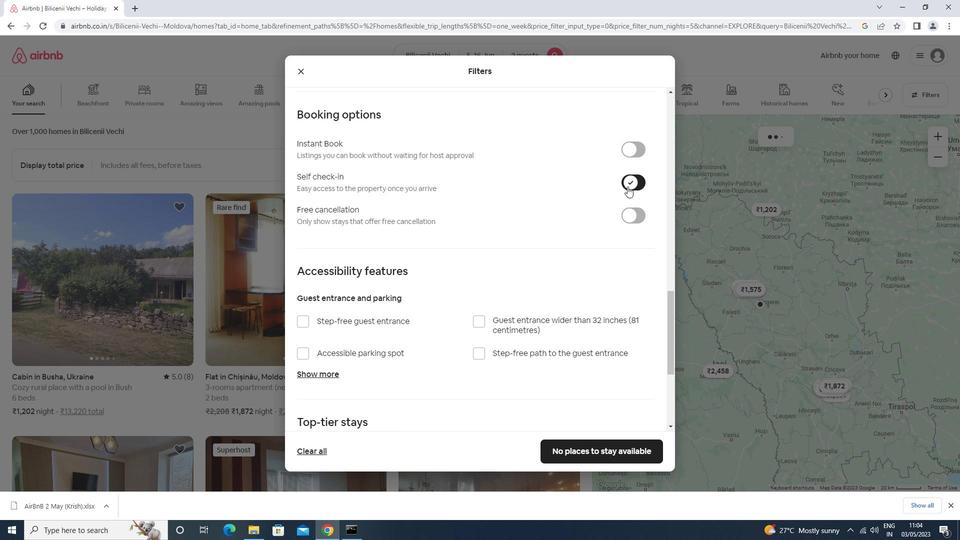 
Action: Mouse moved to (590, 217)
Screenshot: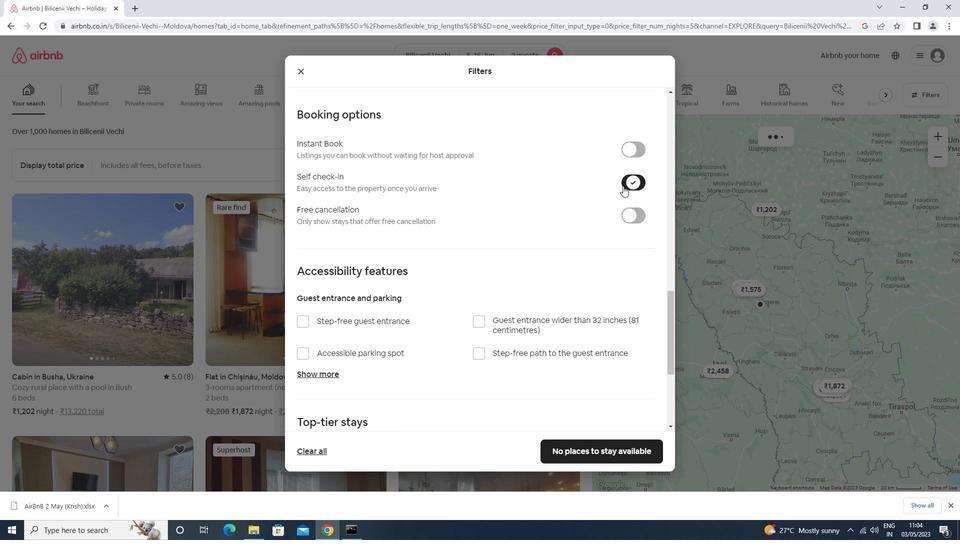 
Action: Mouse scrolled (590, 217) with delta (0, 0)
Screenshot: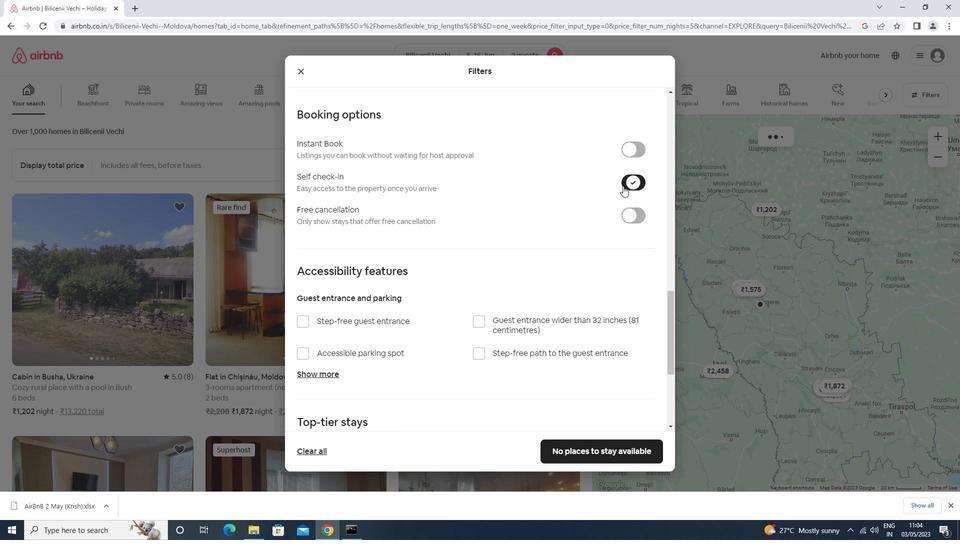 
Action: Mouse moved to (587, 221)
Screenshot: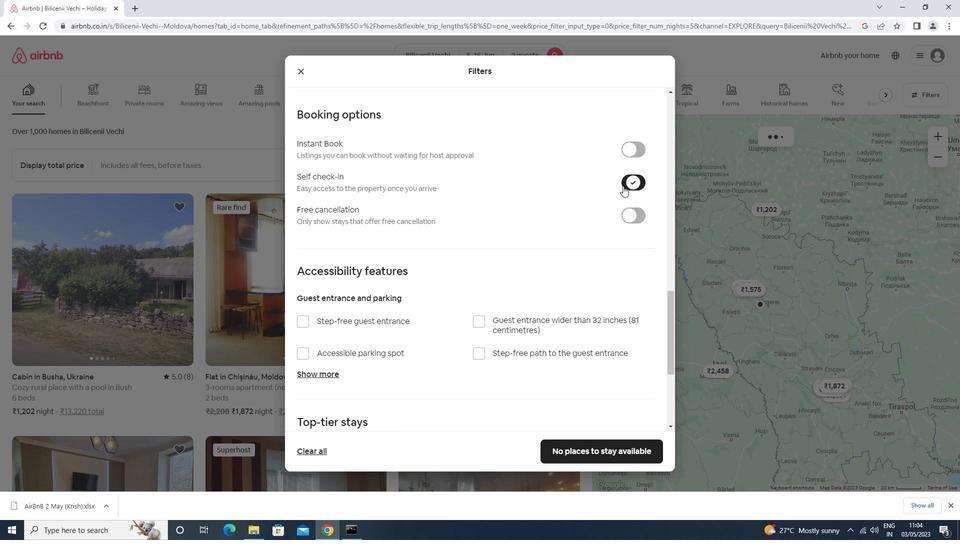 
Action: Mouse scrolled (587, 221) with delta (0, 0)
Screenshot: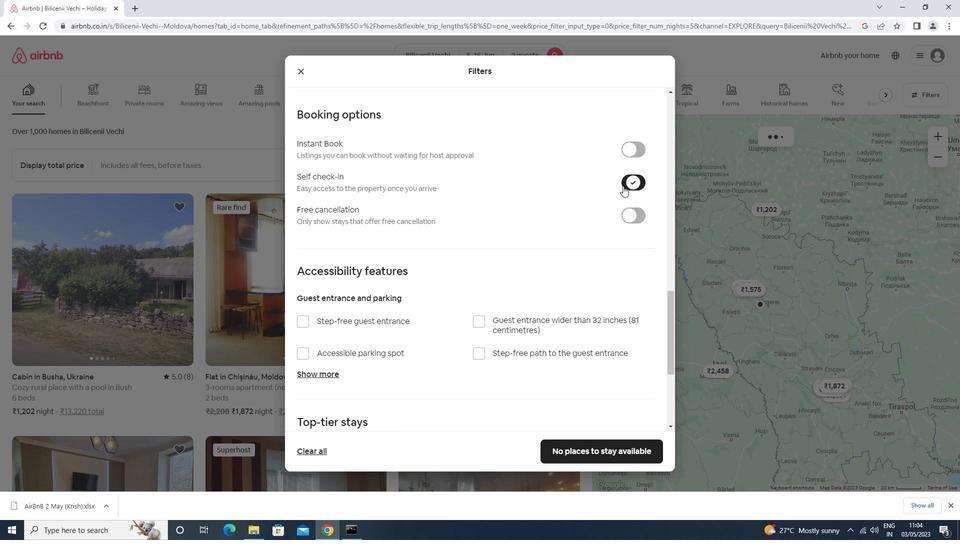 
Action: Mouse moved to (587, 222)
Screenshot: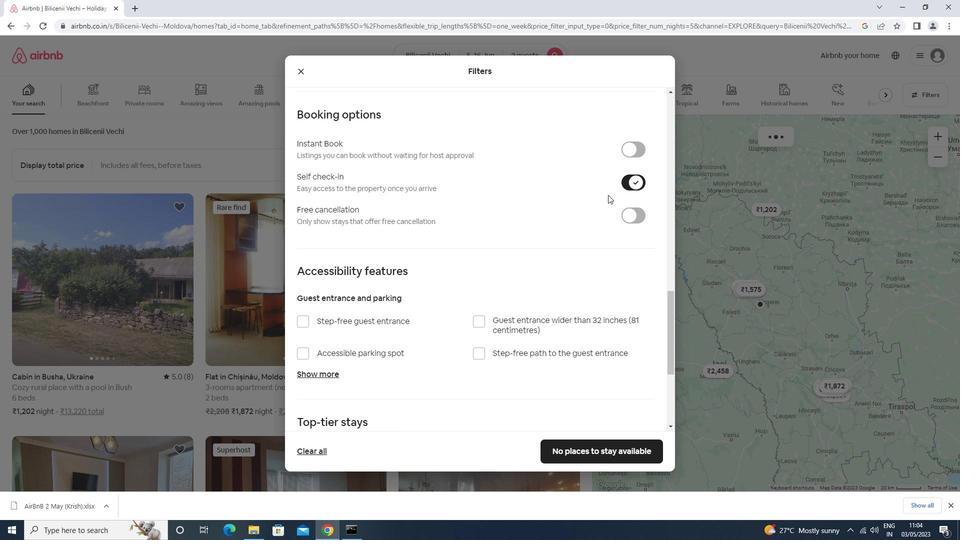 
Action: Mouse scrolled (587, 222) with delta (0, 0)
Screenshot: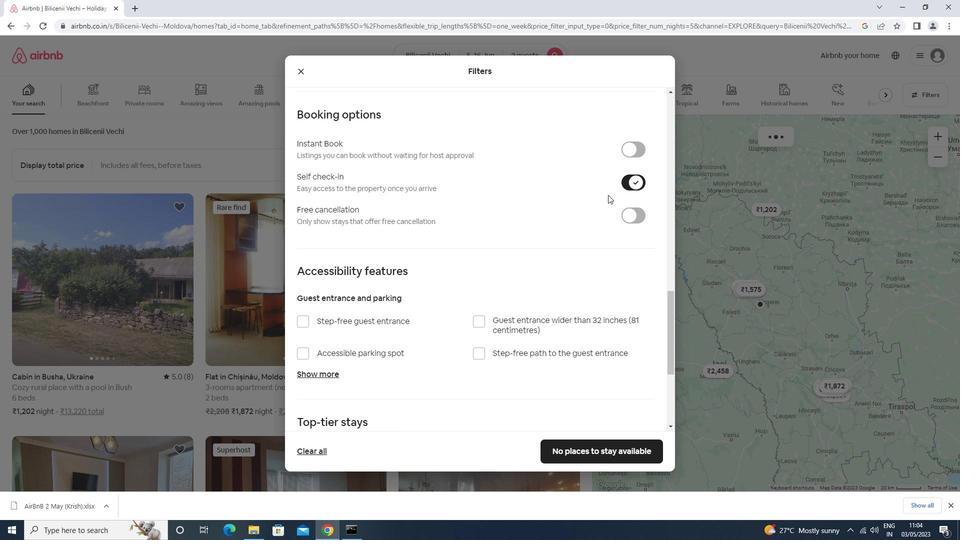
Action: Mouse moved to (586, 223)
Screenshot: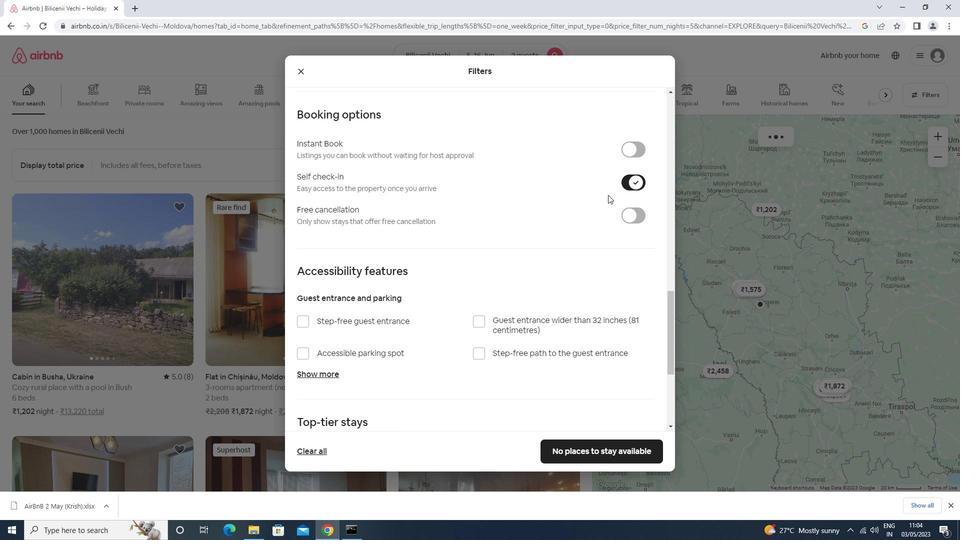 
Action: Mouse scrolled (586, 223) with delta (0, 0)
Screenshot: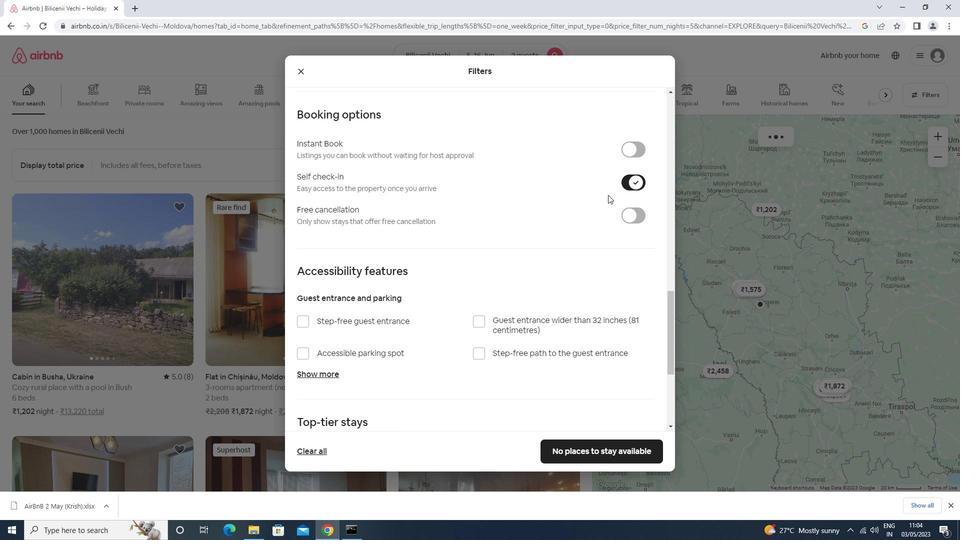 
Action: Mouse moved to (585, 224)
Screenshot: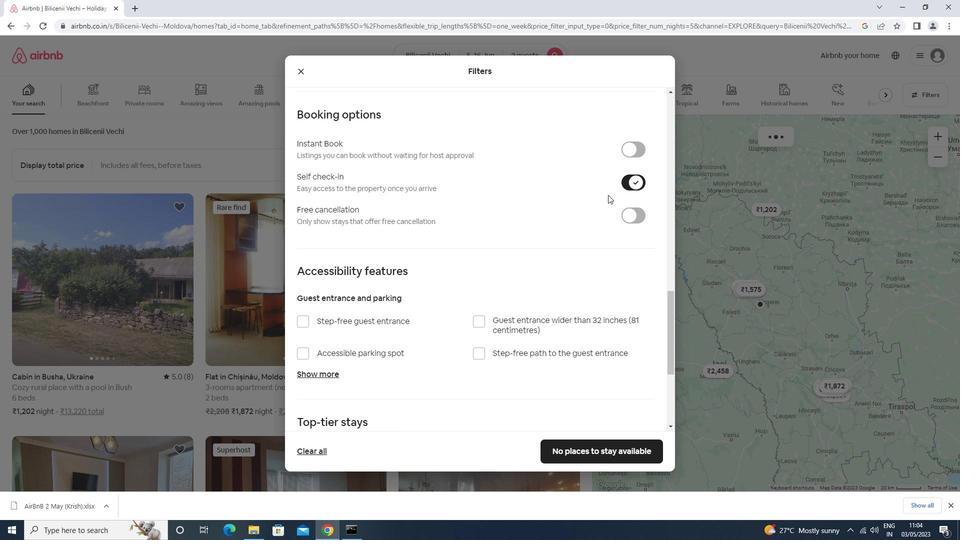 
Action: Mouse scrolled (585, 223) with delta (0, 0)
Screenshot: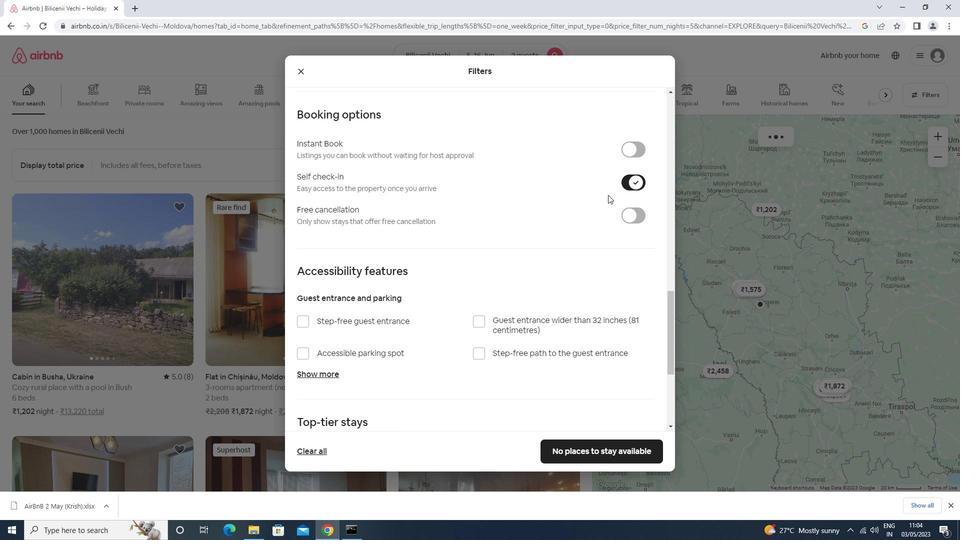 
Action: Mouse moved to (585, 224)
Screenshot: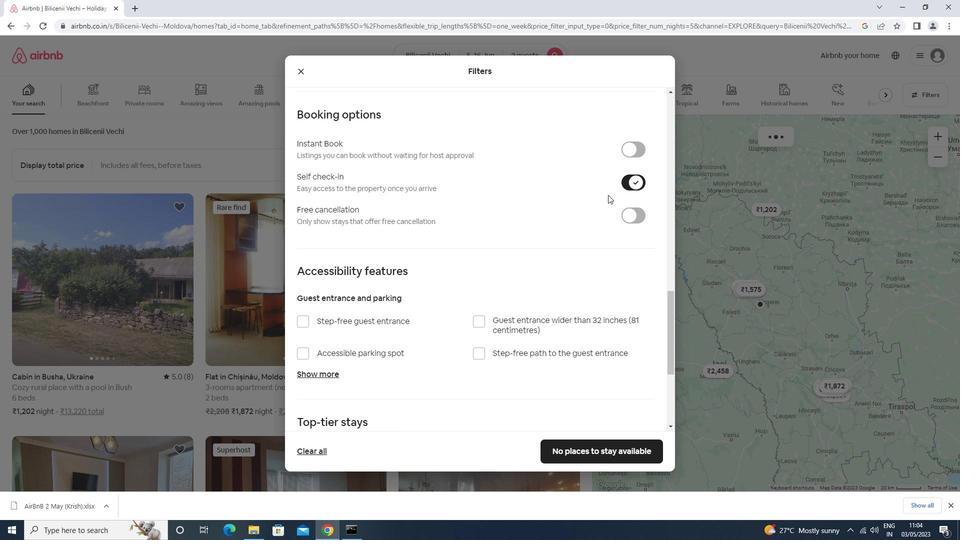 
Action: Mouse scrolled (585, 224) with delta (0, 0)
Screenshot: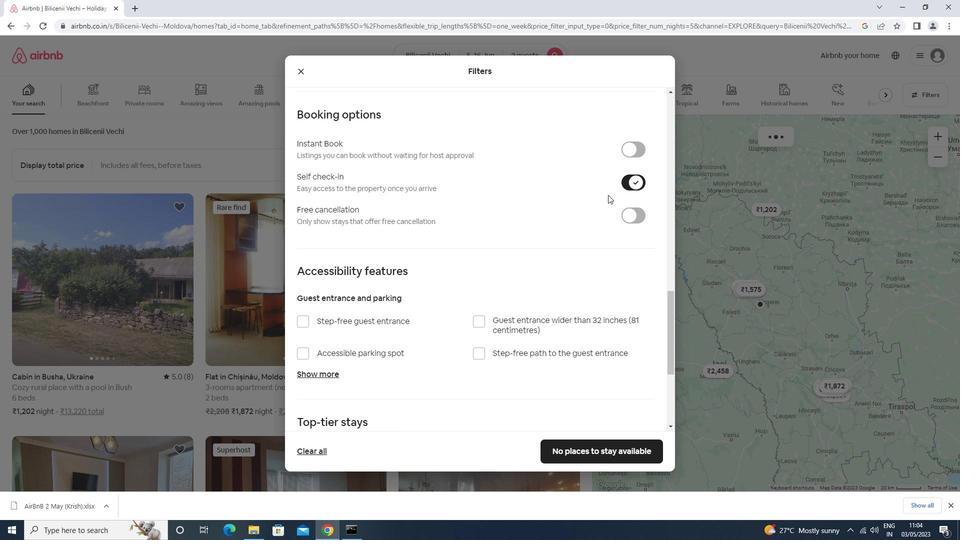 
Action: Mouse moved to (447, 320)
Screenshot: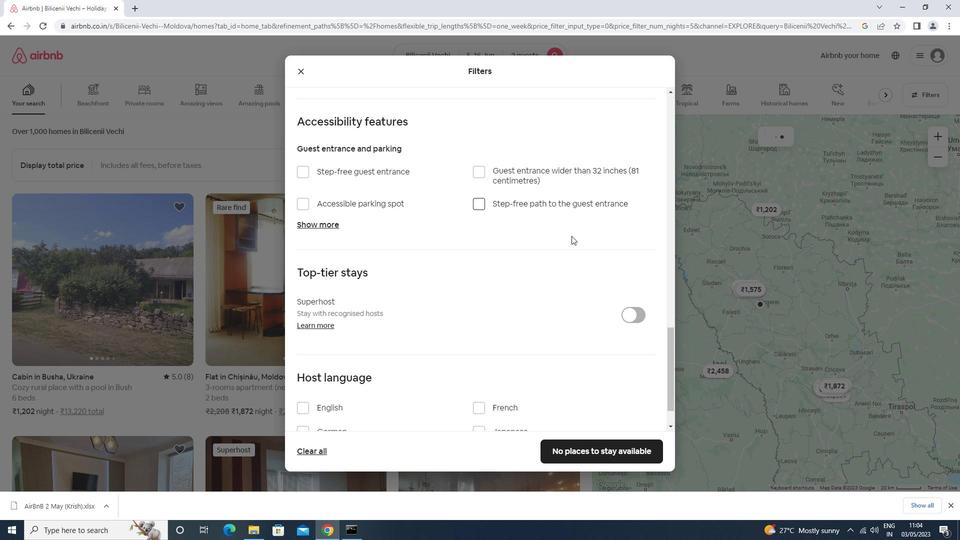 
Action: Mouse scrolled (447, 320) with delta (0, 0)
Screenshot: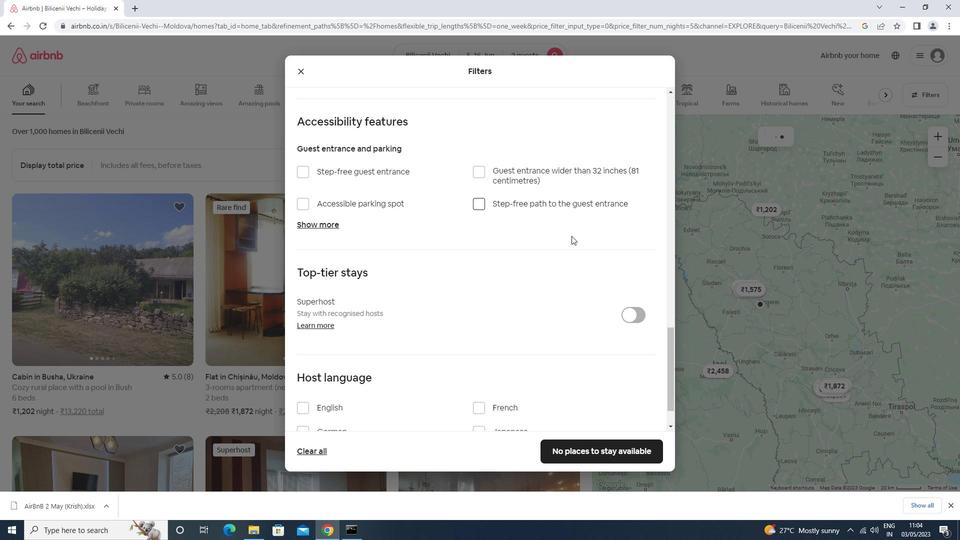 
Action: Mouse moved to (419, 331)
Screenshot: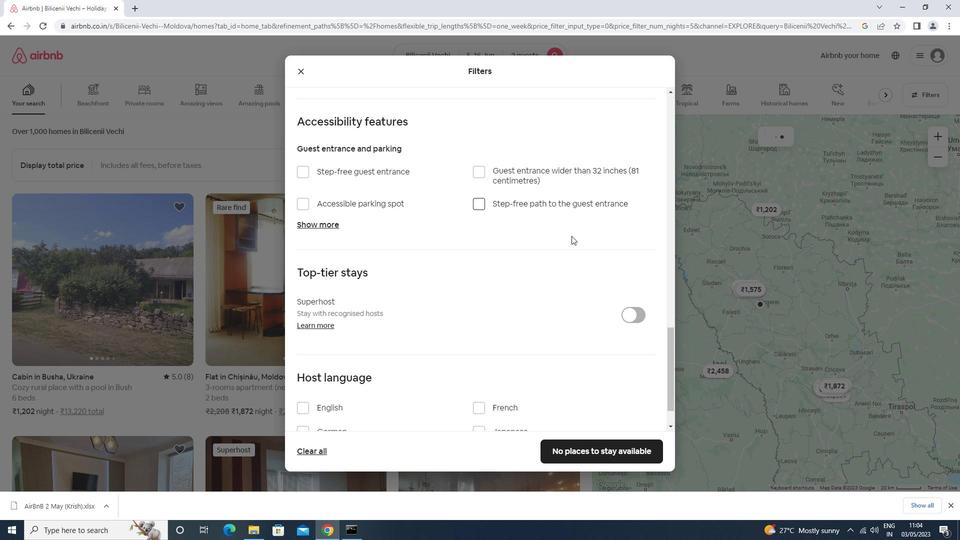 
Action: Mouse scrolled (419, 330) with delta (0, 0)
Screenshot: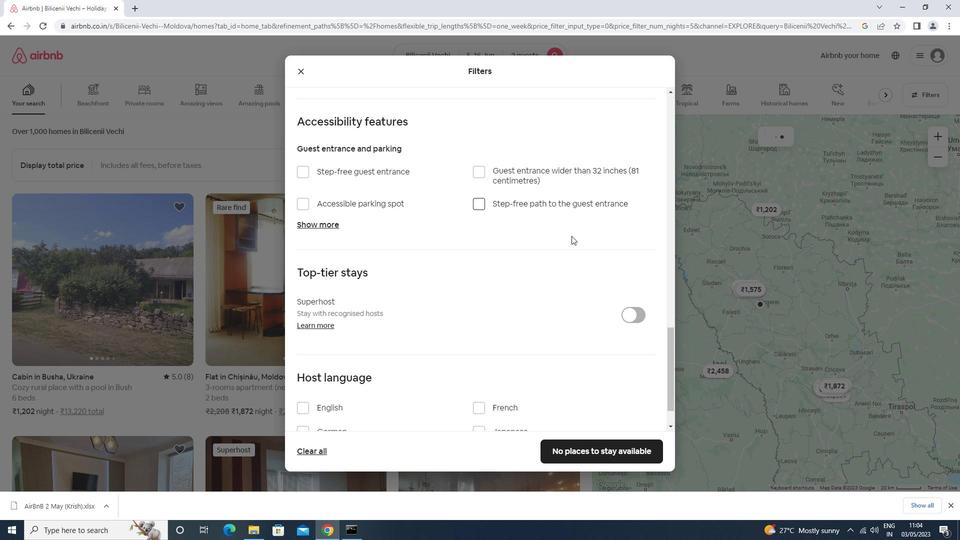 
Action: Mouse moved to (411, 334)
Screenshot: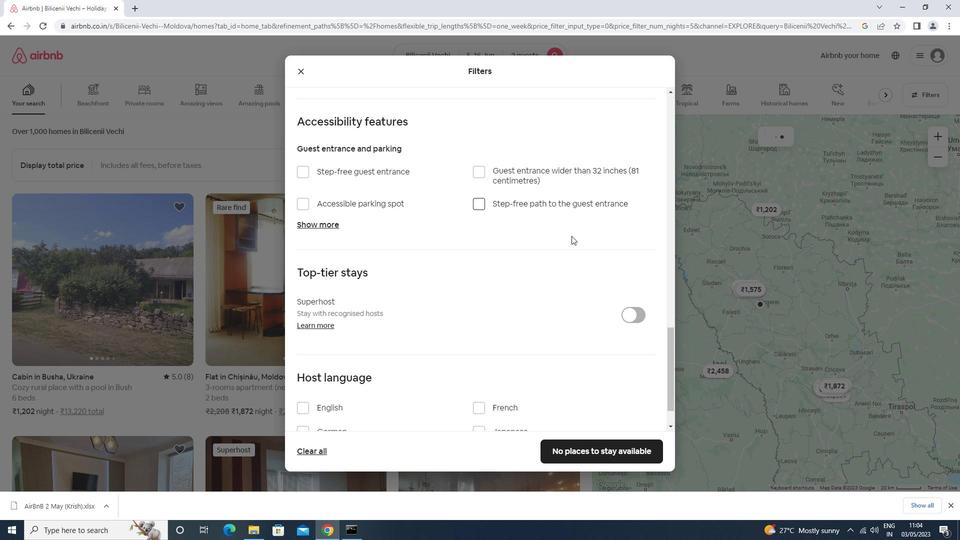 
Action: Mouse scrolled (411, 333) with delta (0, 0)
Screenshot: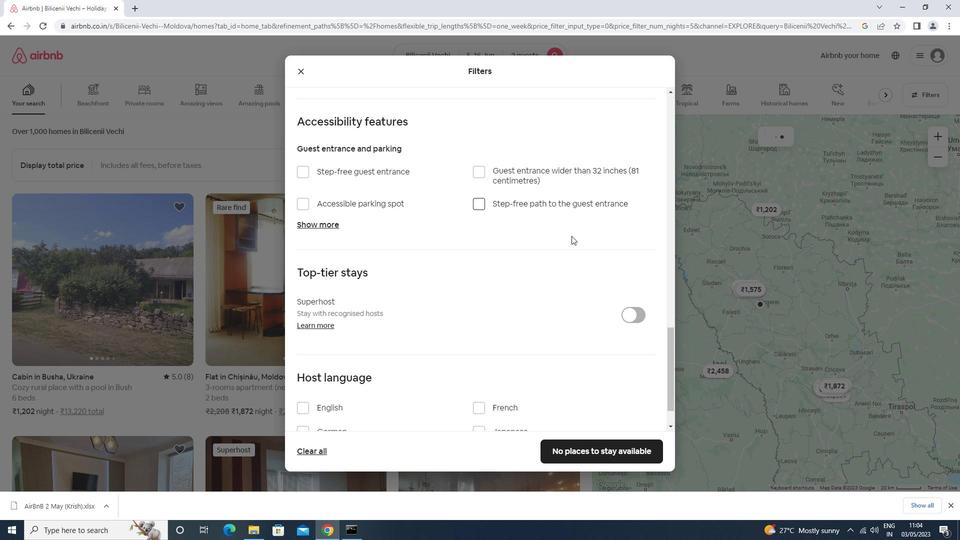 
Action: Mouse moved to (400, 337)
Screenshot: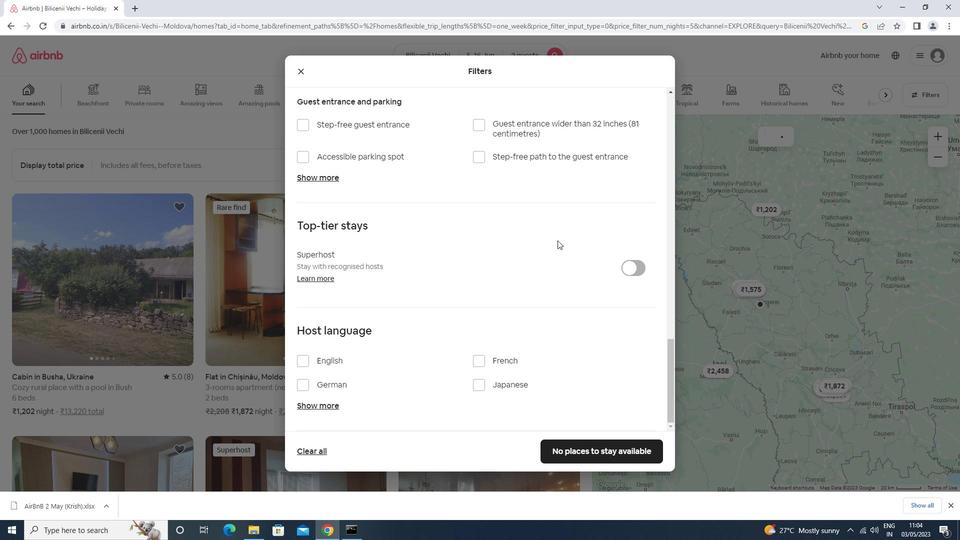 
Action: Mouse scrolled (400, 337) with delta (0, 0)
Screenshot: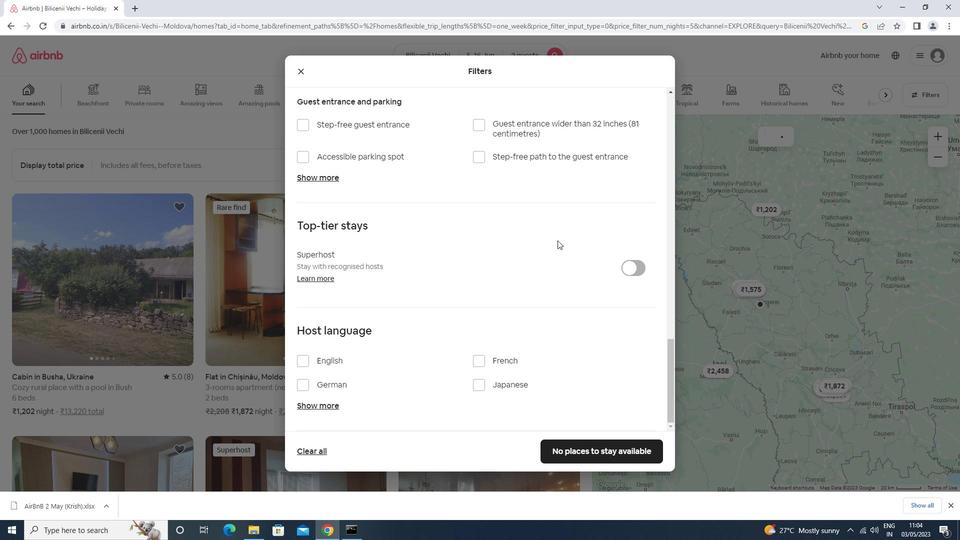 
Action: Mouse moved to (396, 340)
Screenshot: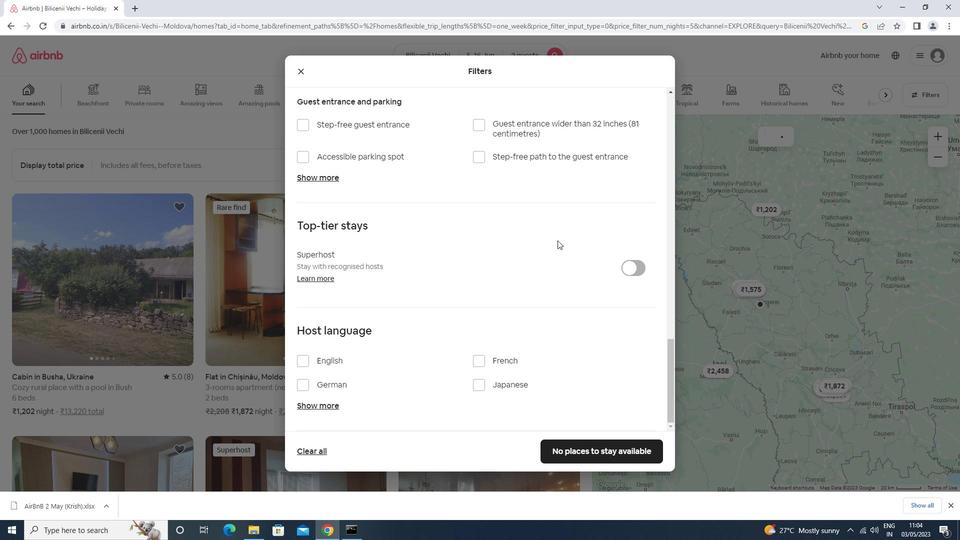 
Action: Mouse scrolled (396, 339) with delta (0, 0)
Screenshot: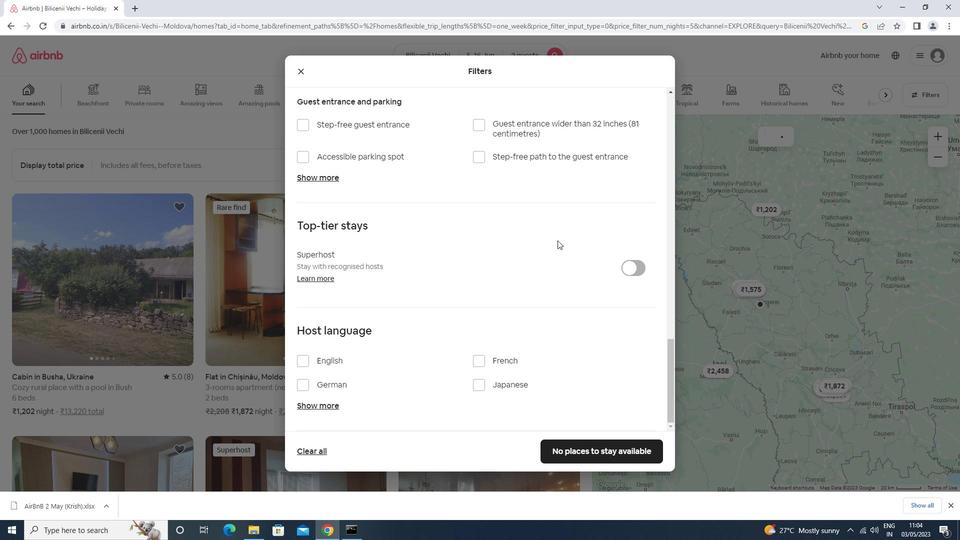 
Action: Mouse moved to (393, 343)
Screenshot: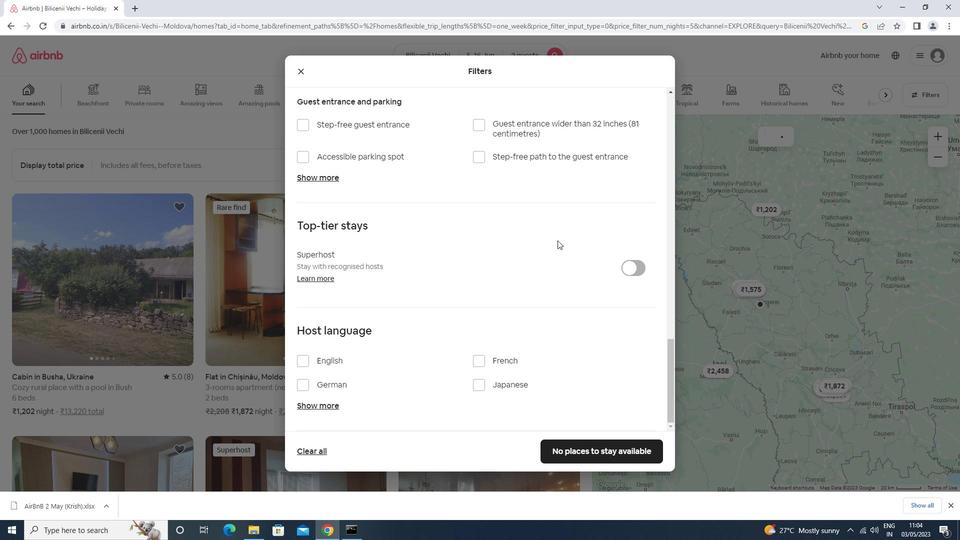 
Action: Mouse scrolled (393, 343) with delta (0, 0)
Screenshot: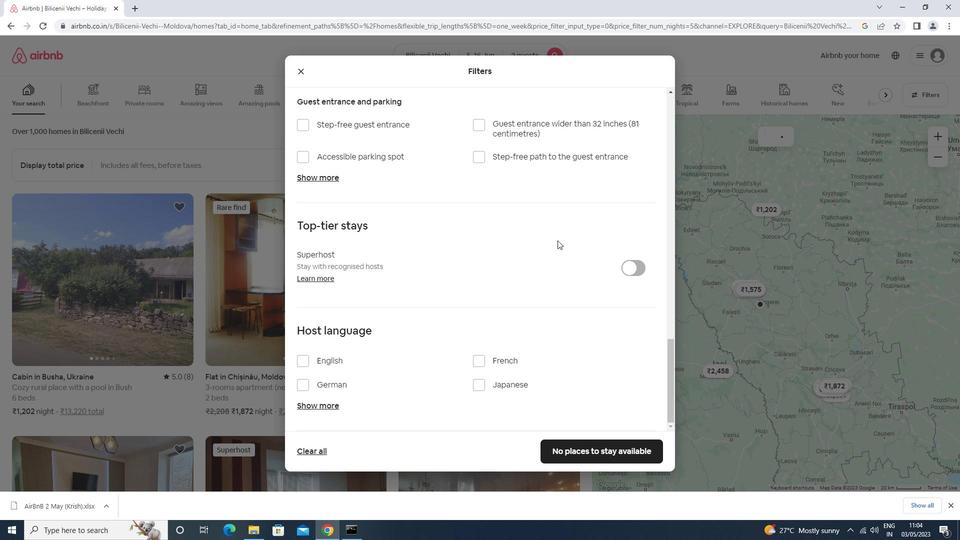 
Action: Mouse moved to (324, 359)
Screenshot: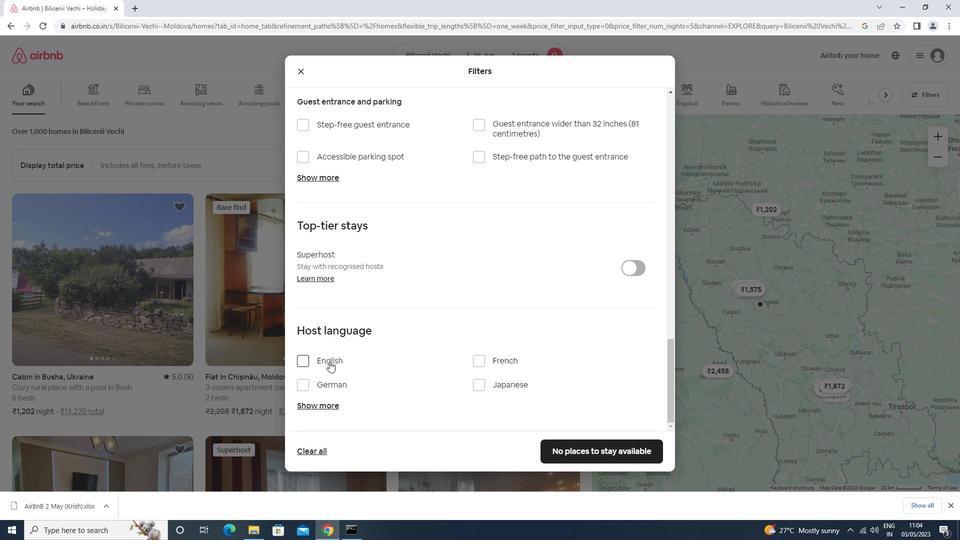 
Action: Mouse pressed left at (324, 359)
Screenshot: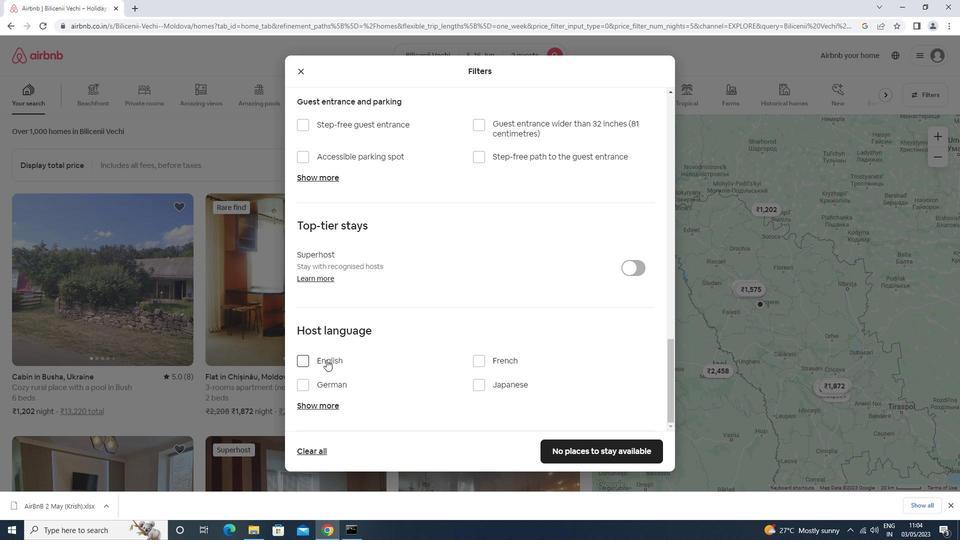 
Action: Mouse moved to (591, 451)
Screenshot: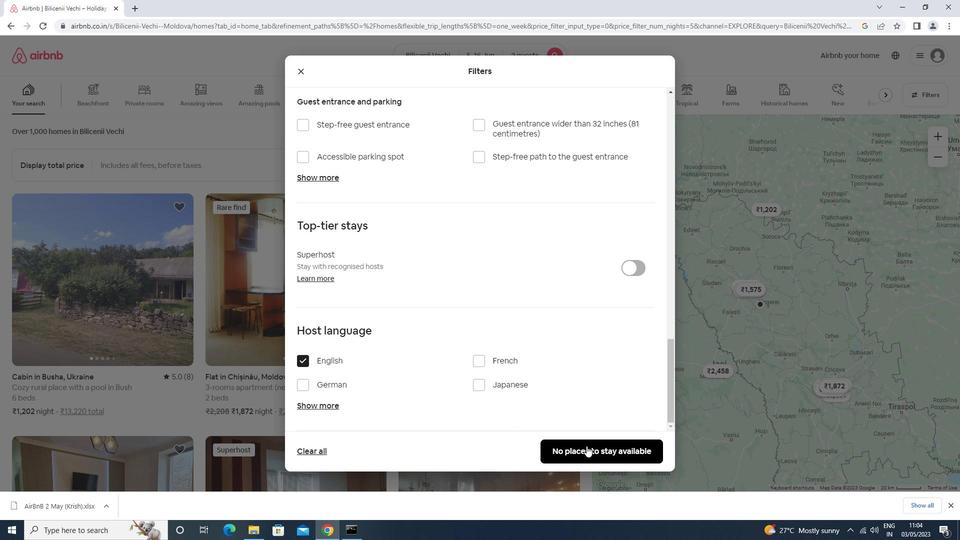 
Action: Mouse pressed left at (591, 451)
Screenshot: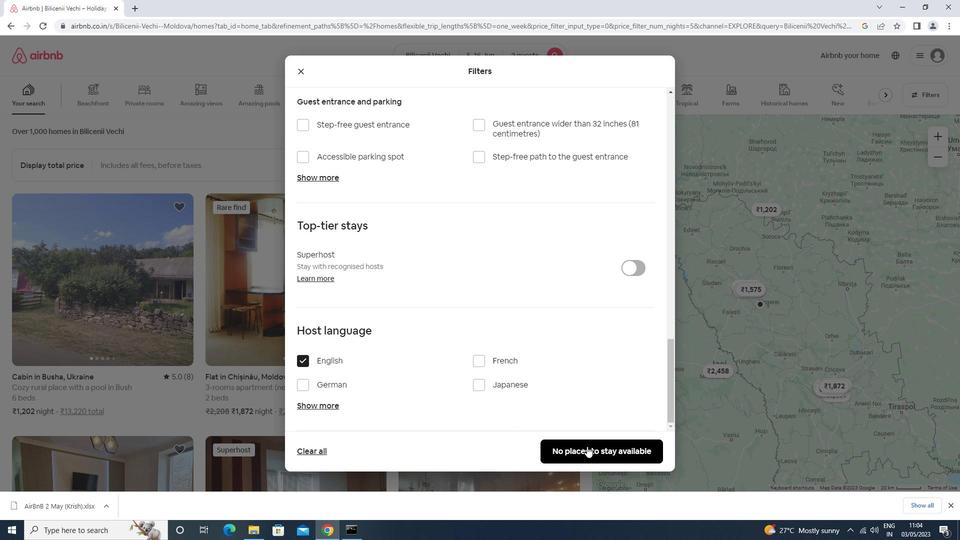 
Action: Mouse moved to (591, 452)
Screenshot: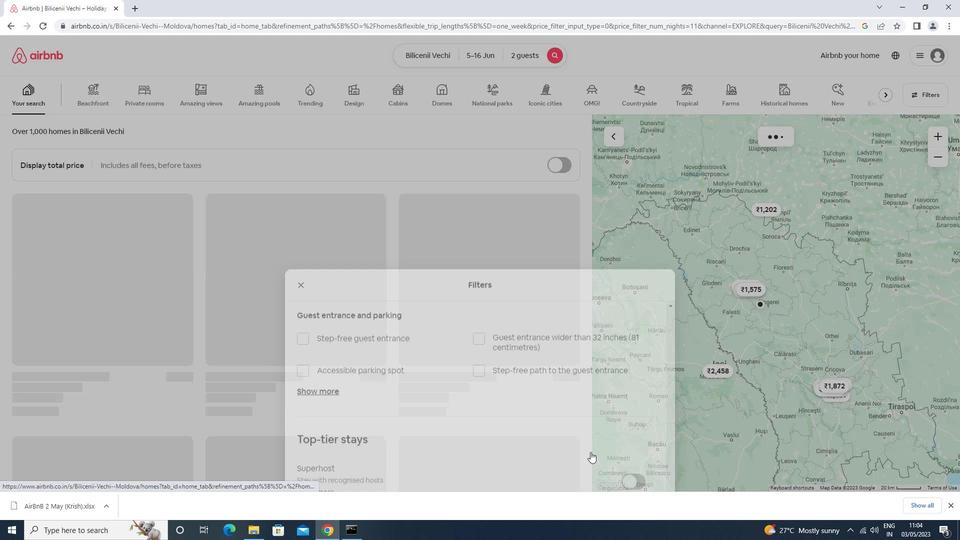 
